 Task: Create new Company, with domain: 'kia.com' and type: 'Prospect'. Add new contact for this company, with mail Id: 'Bhavna18Joshi@kia.com', First Name: Bhavna, Last name:  Joshi, Job Title: 'Digital Marketing Manager', Phone Number: '(916) 555-4568'. Change life cycle stage to  Lead and lead status to  In Progress. Logged in from softage.6@softage.net
Action: Mouse moved to (99, 71)
Screenshot: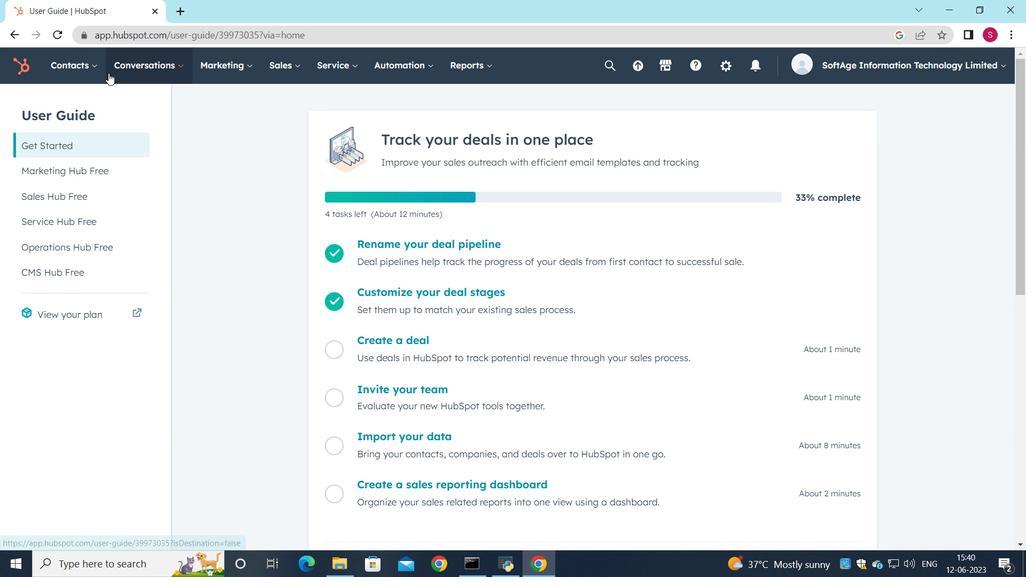 
Action: Mouse pressed left at (99, 71)
Screenshot: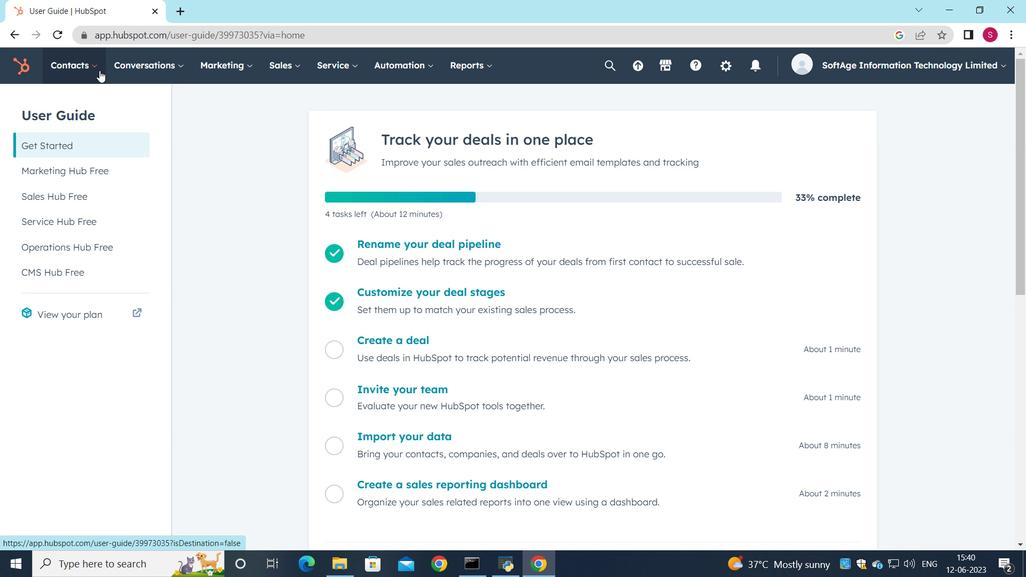 
Action: Mouse moved to (101, 121)
Screenshot: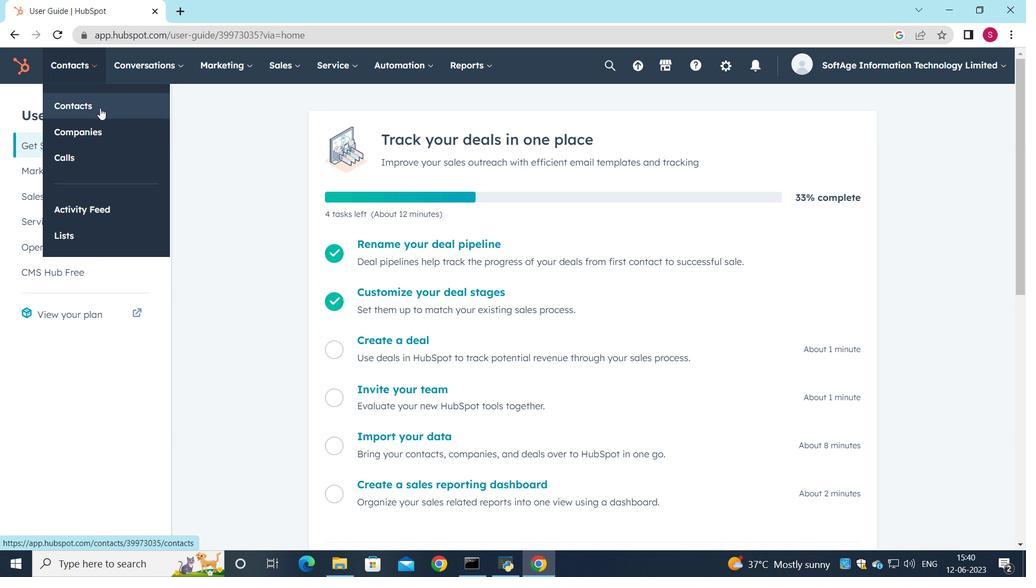 
Action: Mouse pressed left at (101, 121)
Screenshot: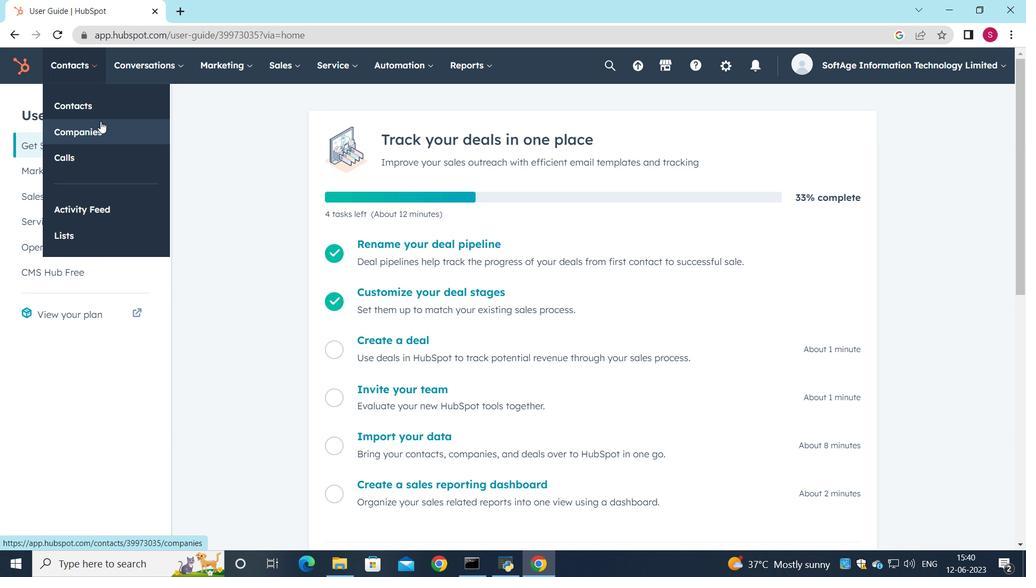 
Action: Mouse moved to (929, 105)
Screenshot: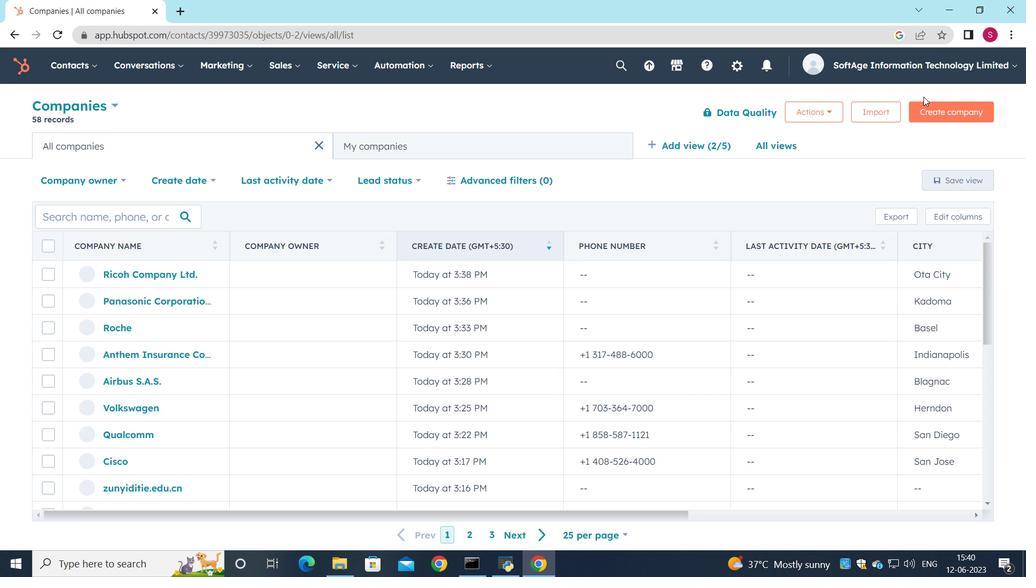 
Action: Mouse pressed left at (929, 105)
Screenshot: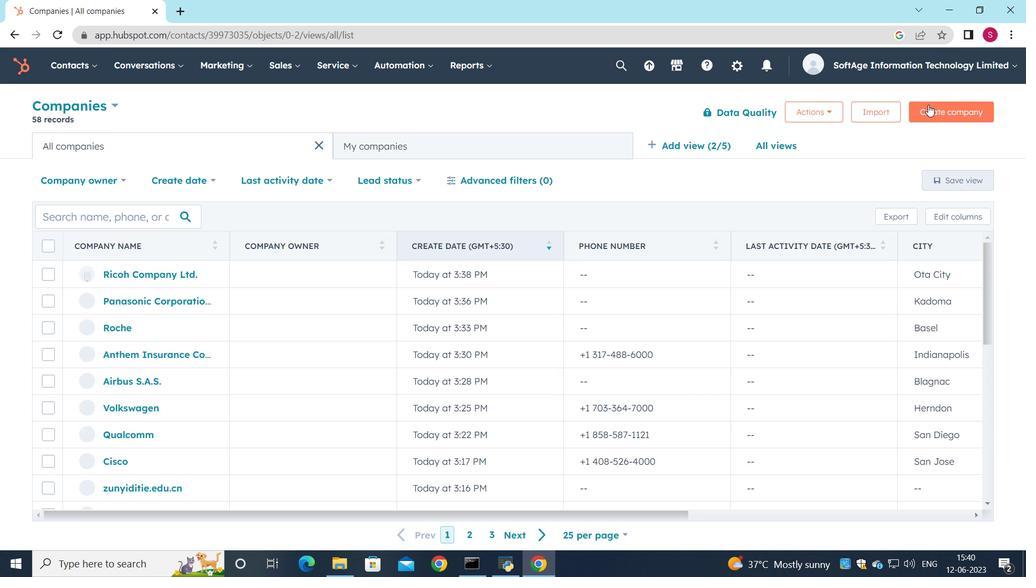 
Action: Mouse moved to (835, 174)
Screenshot: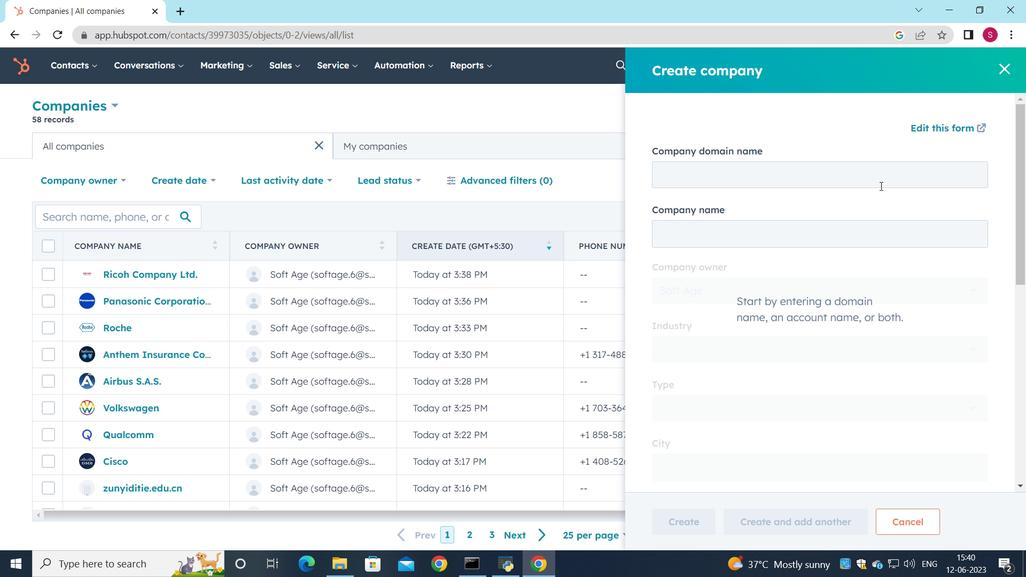 
Action: Mouse pressed left at (835, 174)
Screenshot: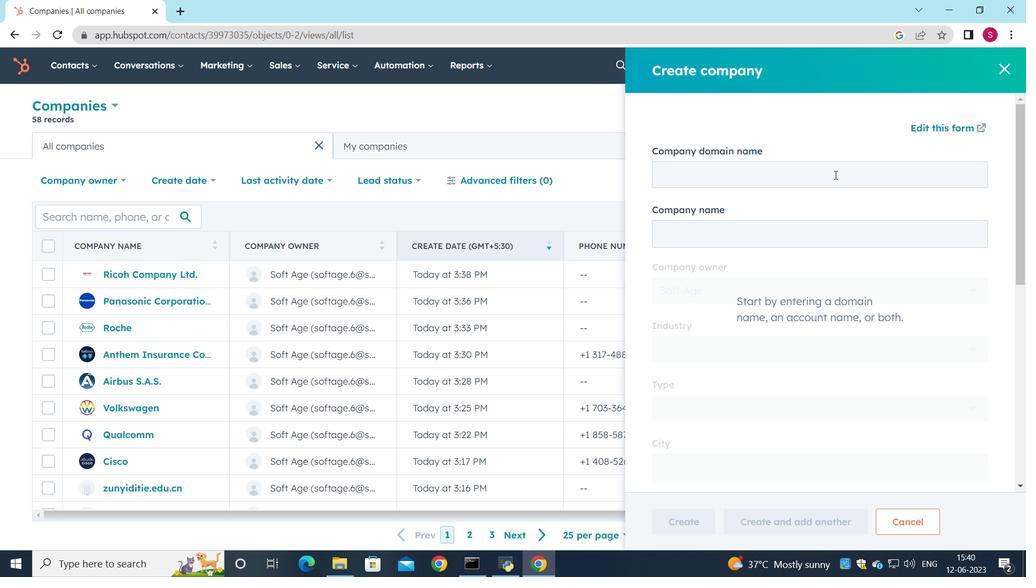 
Action: Key pressed kia.com
Screenshot: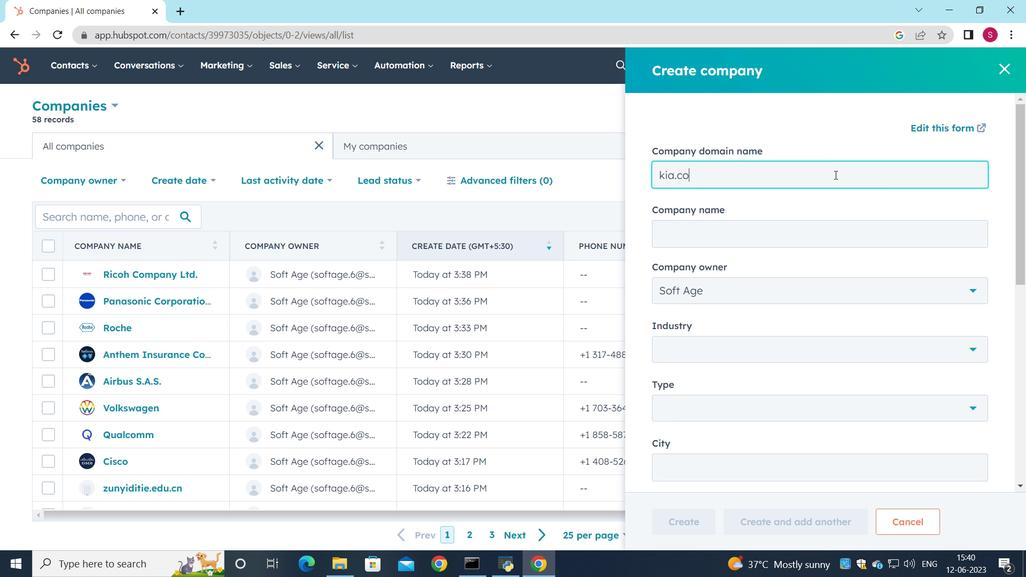 
Action: Mouse moved to (818, 271)
Screenshot: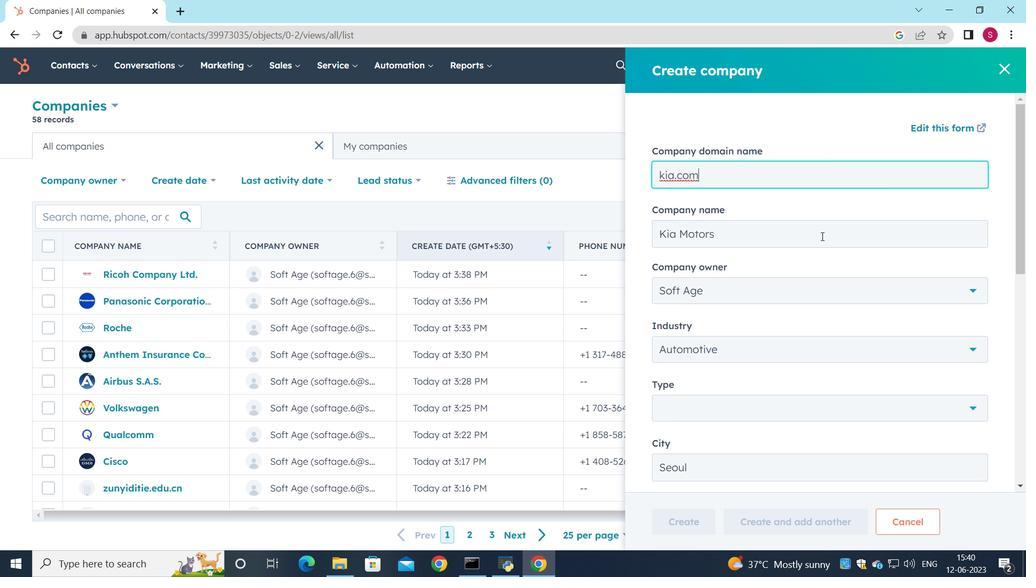 
Action: Mouse scrolled (818, 271) with delta (0, 0)
Screenshot: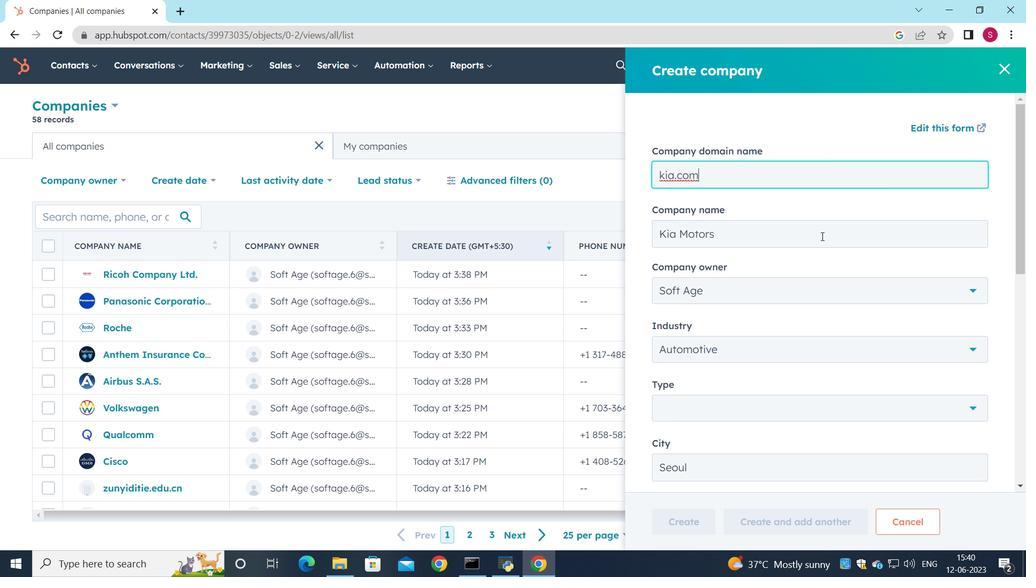 
Action: Mouse moved to (817, 272)
Screenshot: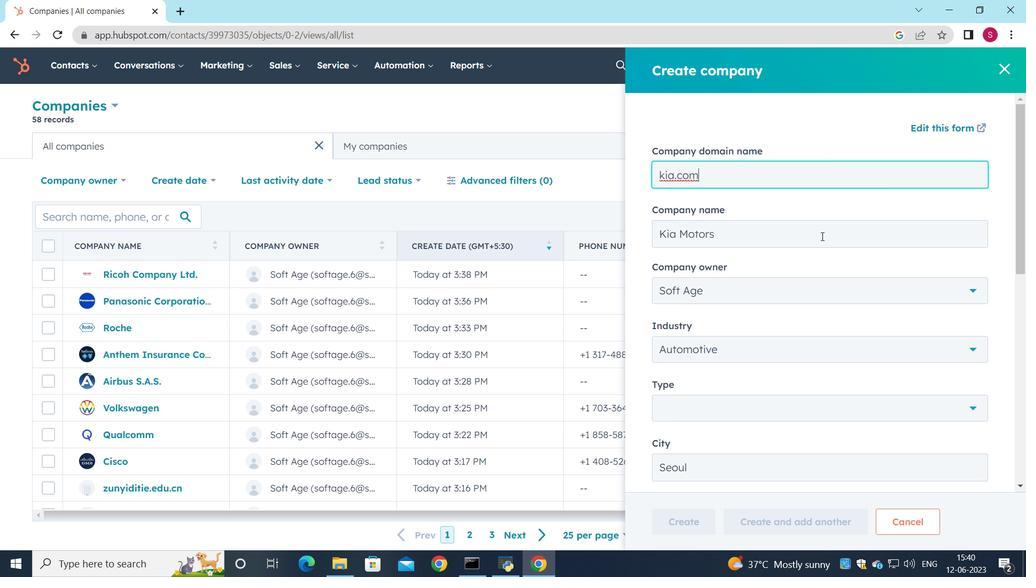 
Action: Mouse scrolled (817, 271) with delta (0, 0)
Screenshot: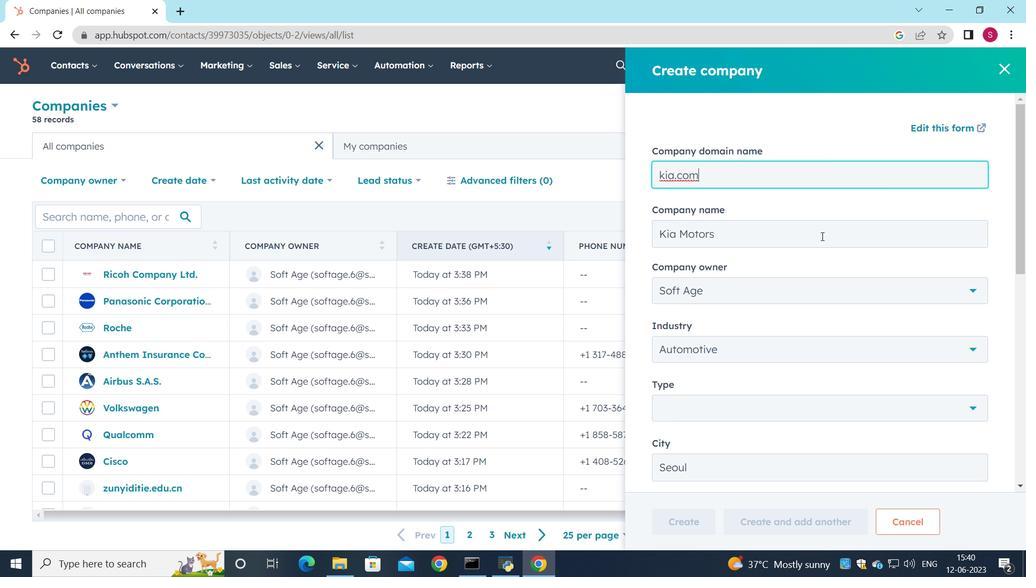 
Action: Mouse scrolled (817, 271) with delta (0, 0)
Screenshot: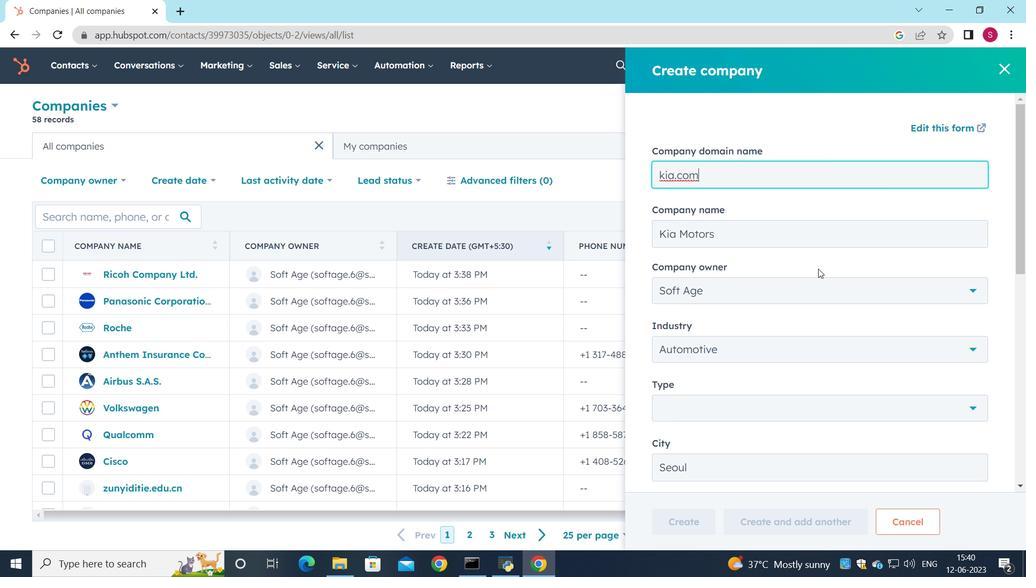 
Action: Mouse moved to (783, 219)
Screenshot: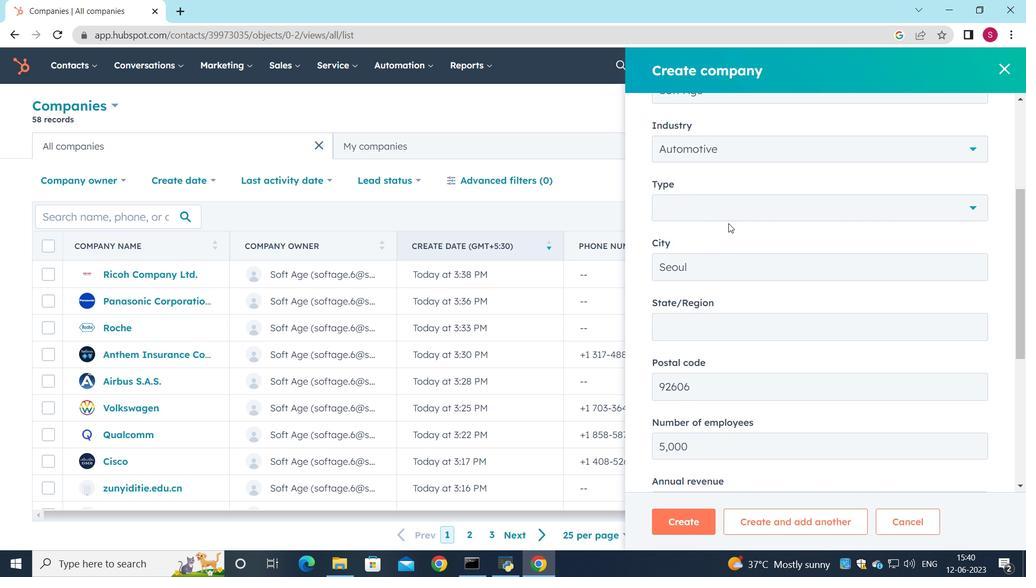 
Action: Mouse pressed left at (783, 219)
Screenshot: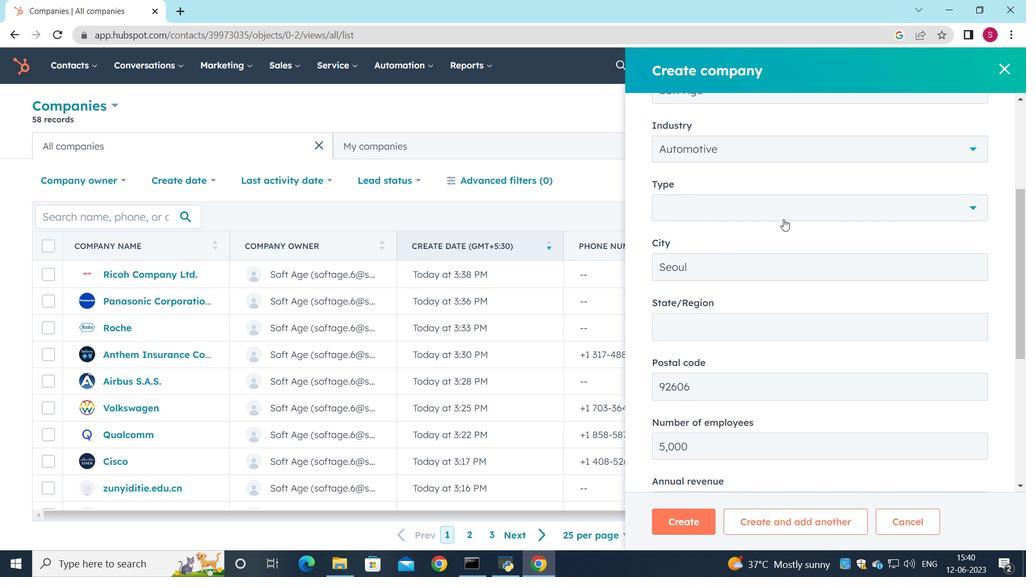 
Action: Mouse moved to (757, 276)
Screenshot: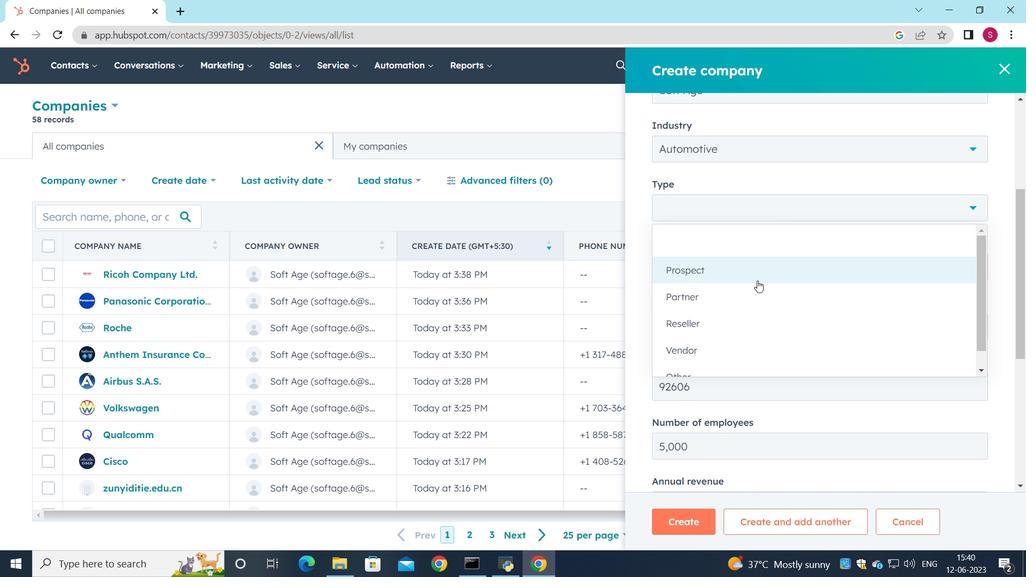 
Action: Mouse pressed left at (757, 276)
Screenshot: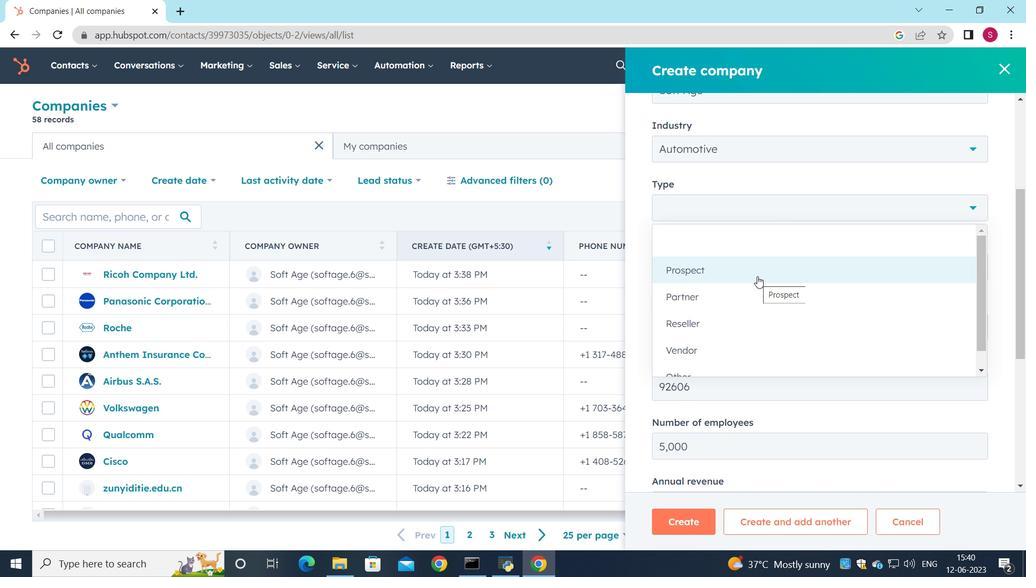 
Action: Mouse moved to (754, 313)
Screenshot: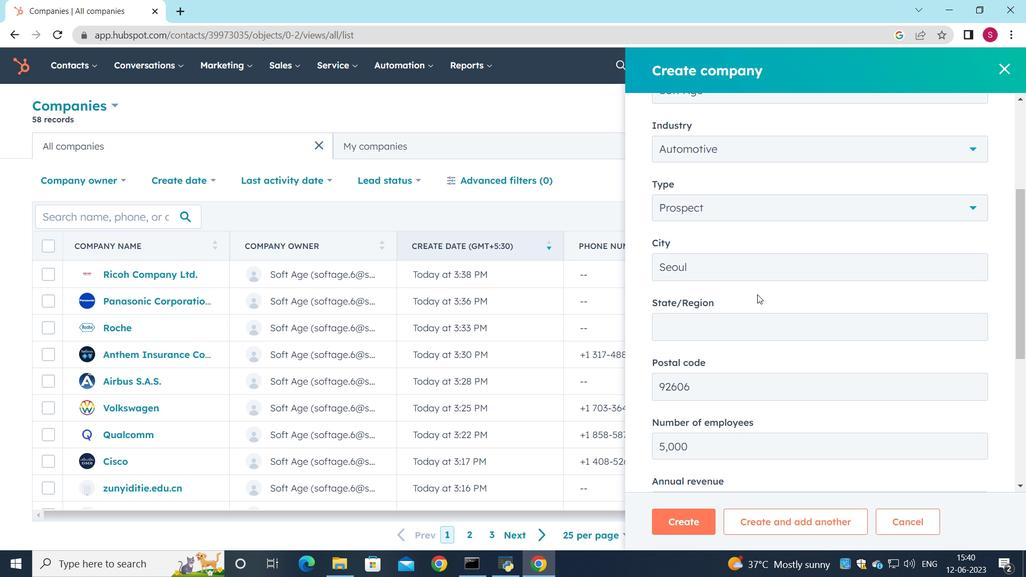 
Action: Mouse scrolled (754, 313) with delta (0, 0)
Screenshot: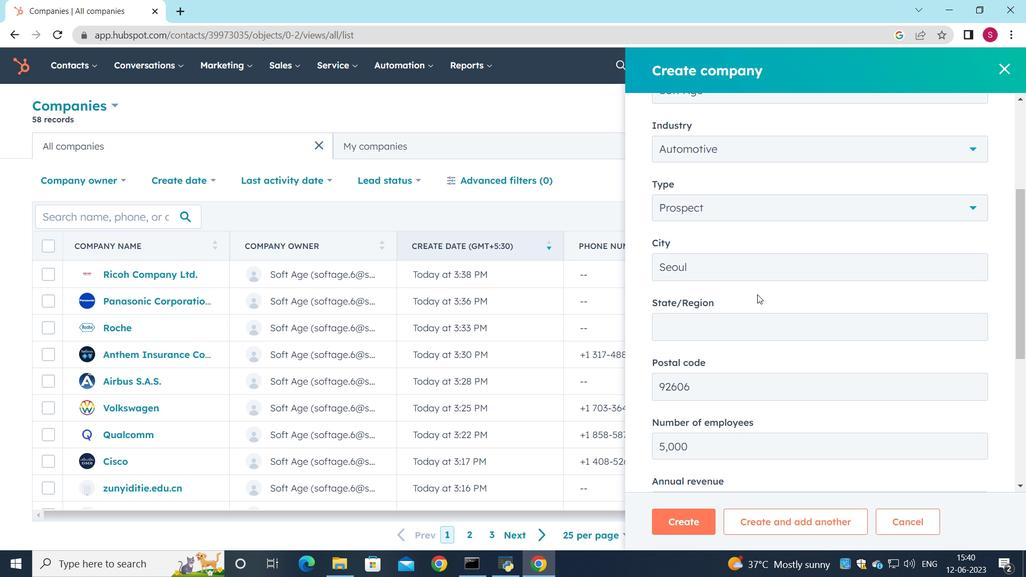 
Action: Mouse moved to (681, 530)
Screenshot: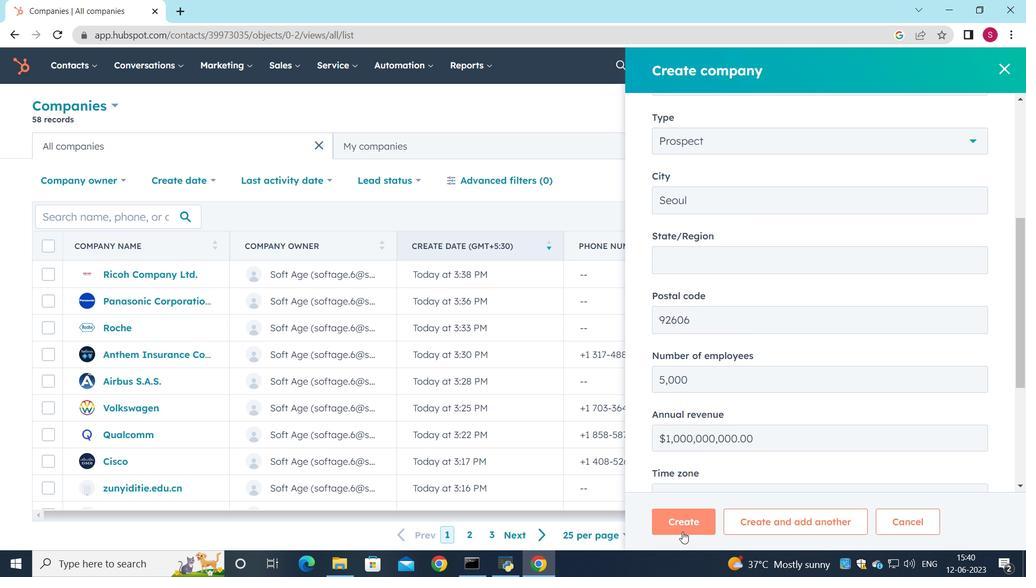 
Action: Mouse pressed left at (681, 530)
Screenshot: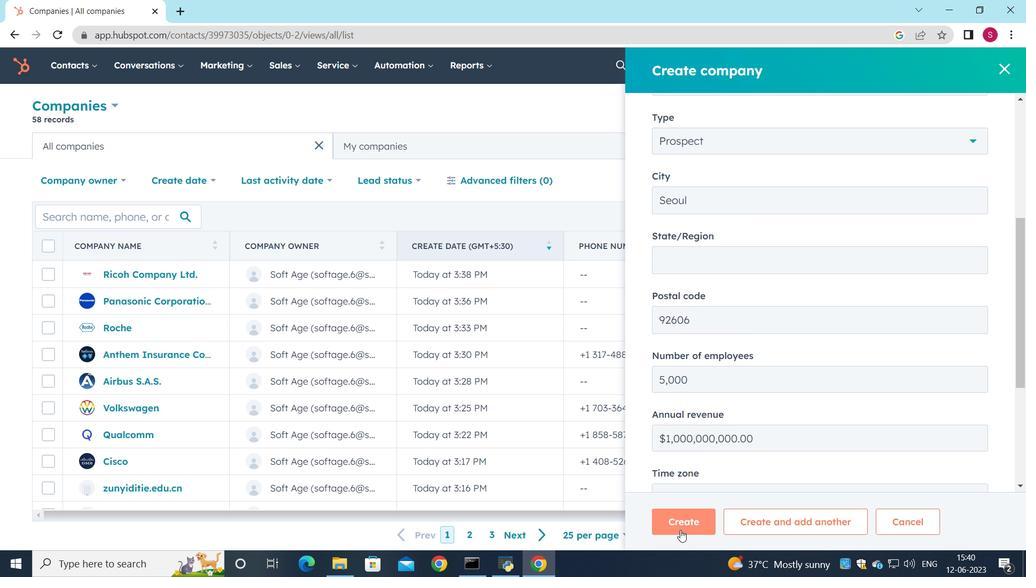
Action: Mouse moved to (686, 545)
Screenshot: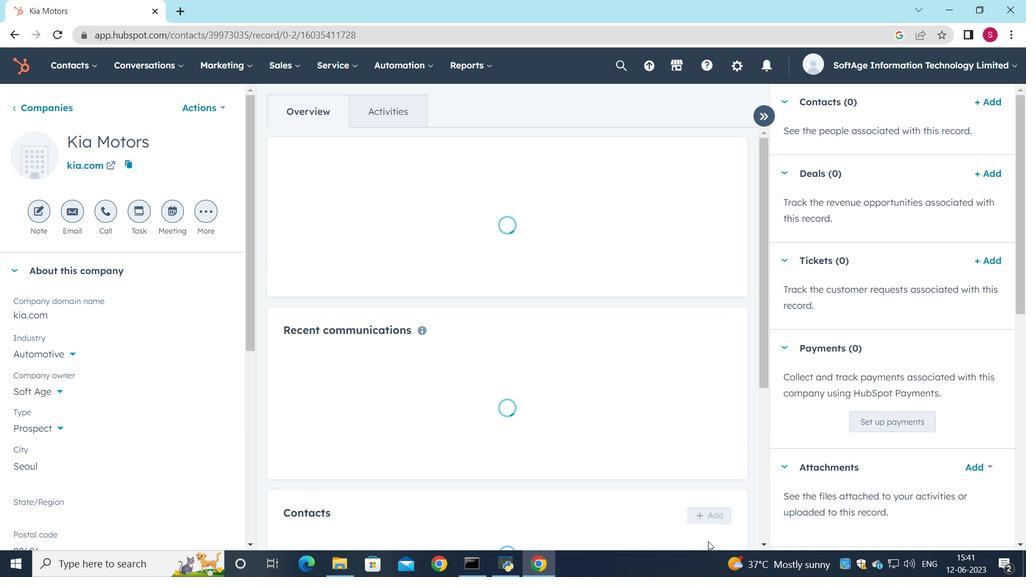 
Action: Mouse scrolled (686, 544) with delta (0, 0)
Screenshot: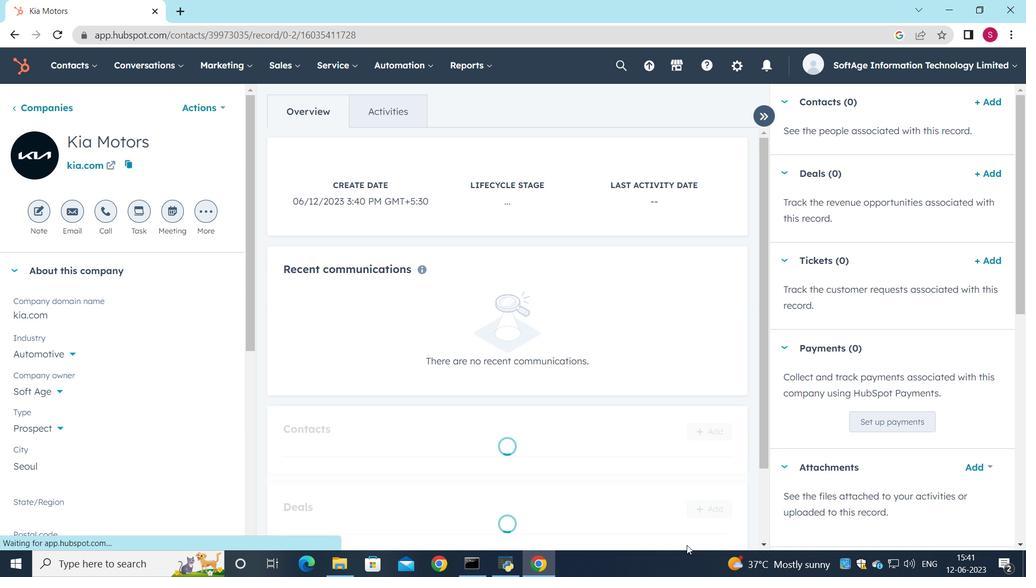
Action: Mouse scrolled (686, 544) with delta (0, 0)
Screenshot: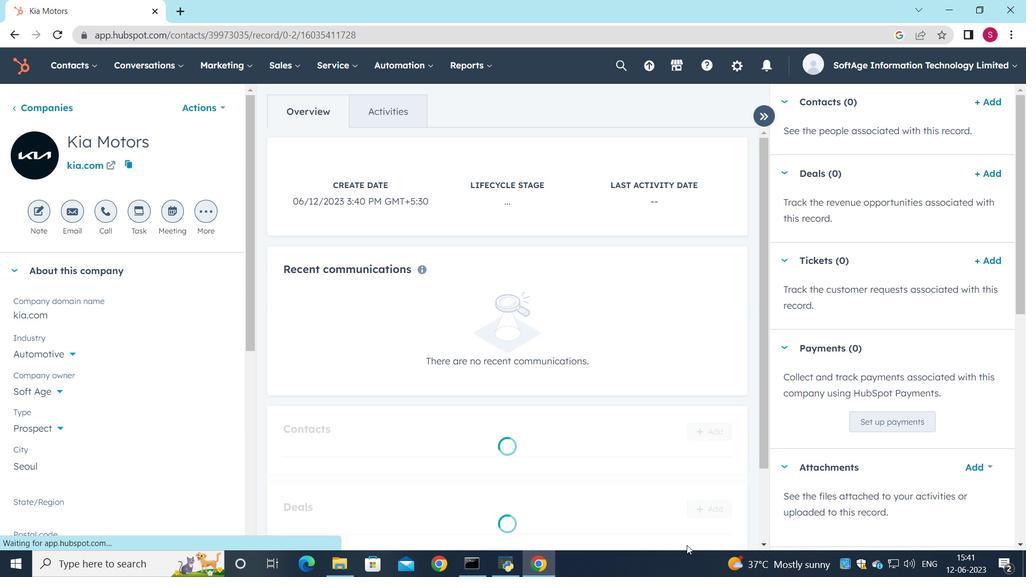 
Action: Mouse moved to (704, 295)
Screenshot: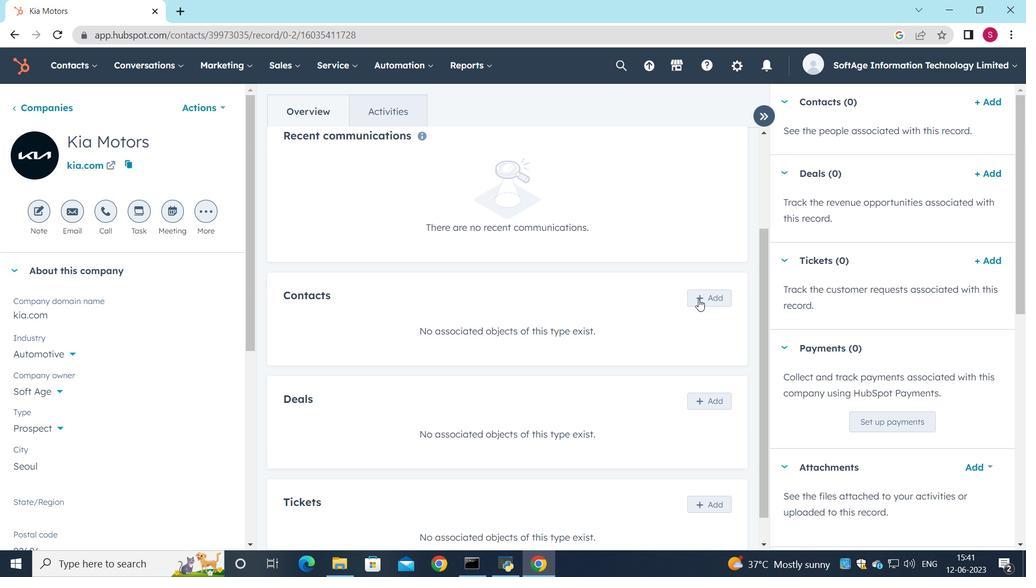 
Action: Mouse pressed left at (704, 295)
Screenshot: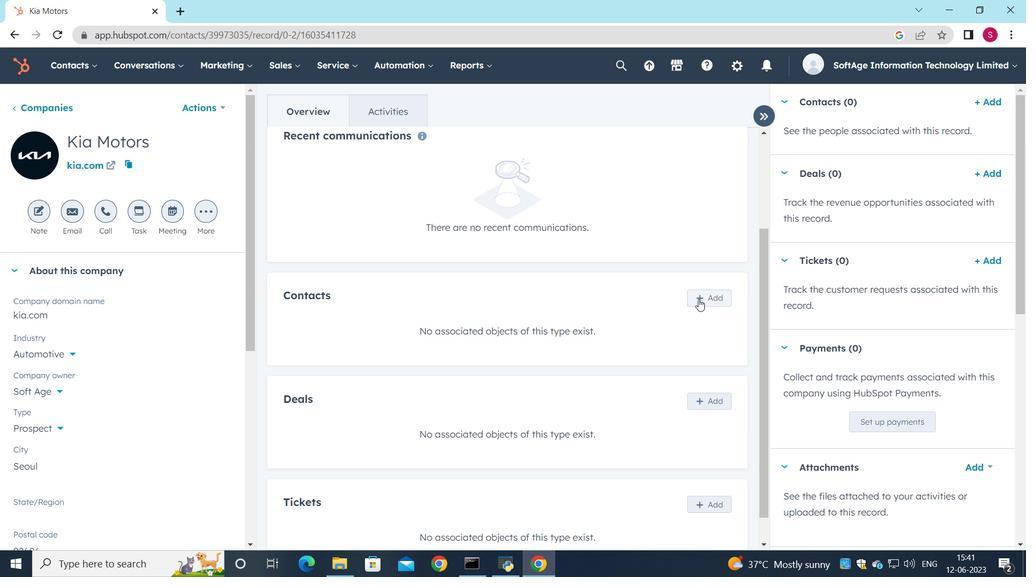 
Action: Mouse moved to (756, 136)
Screenshot: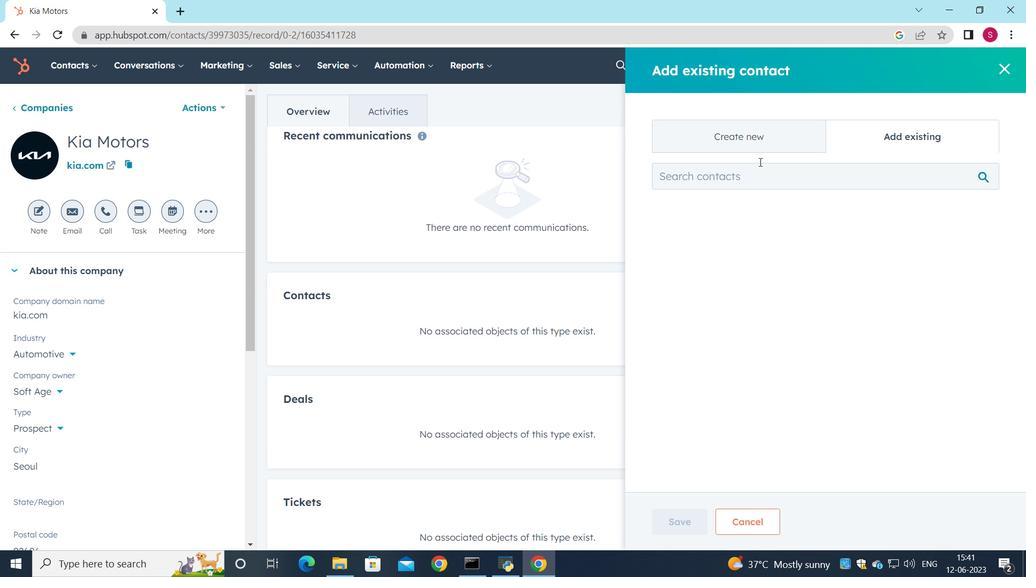 
Action: Mouse pressed left at (756, 136)
Screenshot: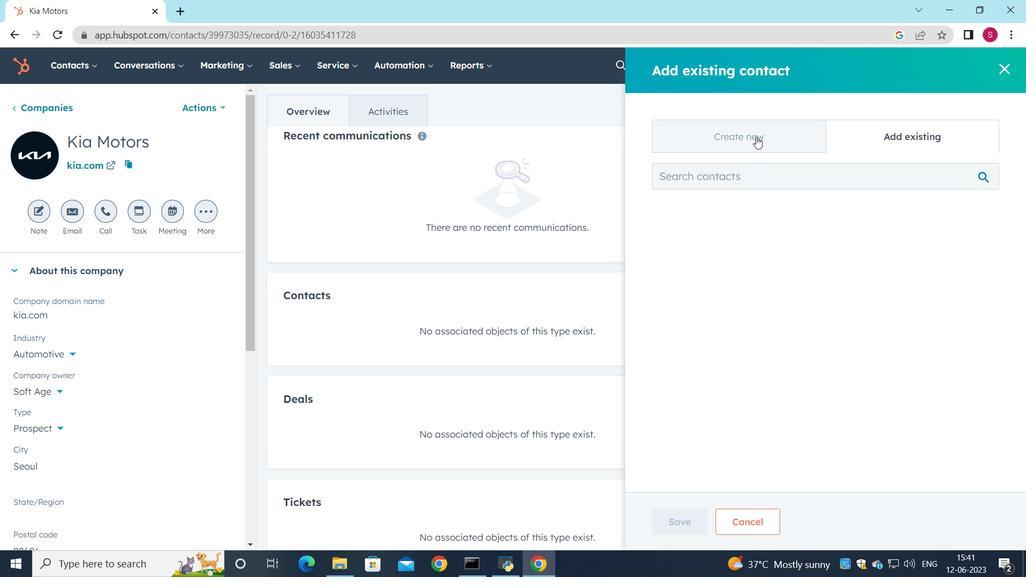 
Action: Mouse moved to (734, 218)
Screenshot: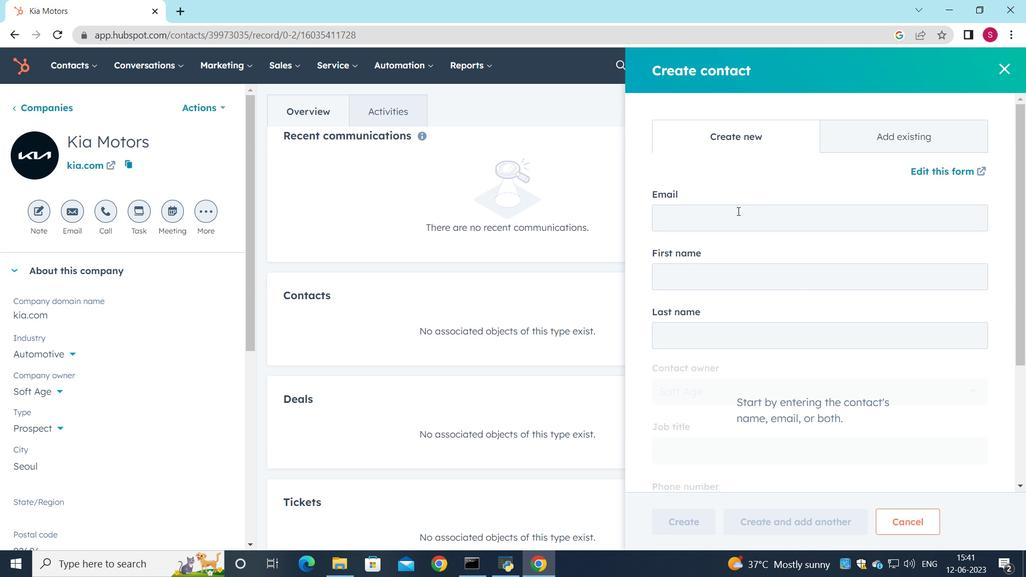 
Action: Mouse pressed left at (734, 218)
Screenshot: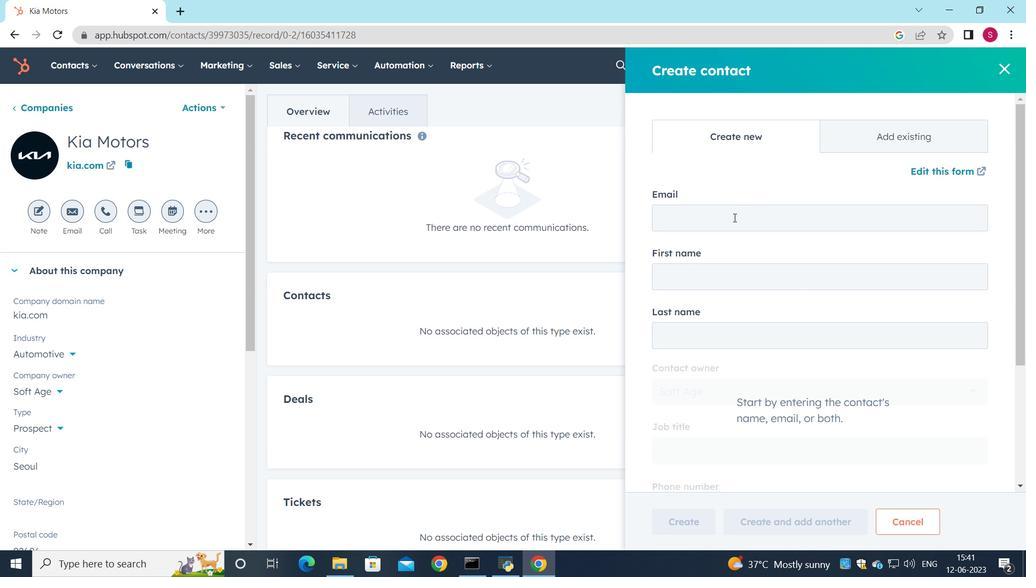 
Action: Key pressed <Key.shift>Bhavna18<Key.shift><Key.shift>Joshi<Key.shift><Key.shift><Key.shift>@kia.com
Screenshot: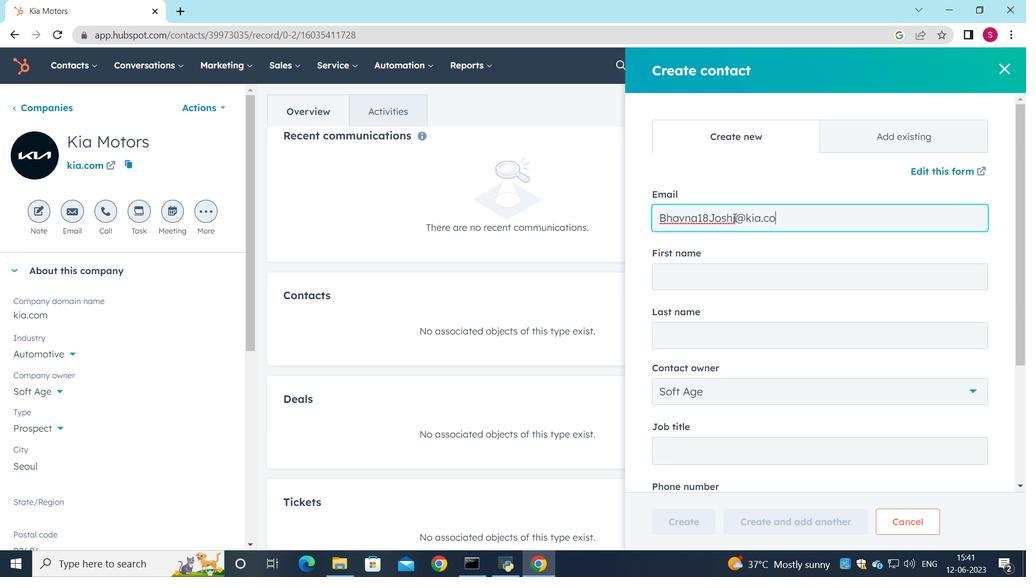 
Action: Mouse moved to (693, 280)
Screenshot: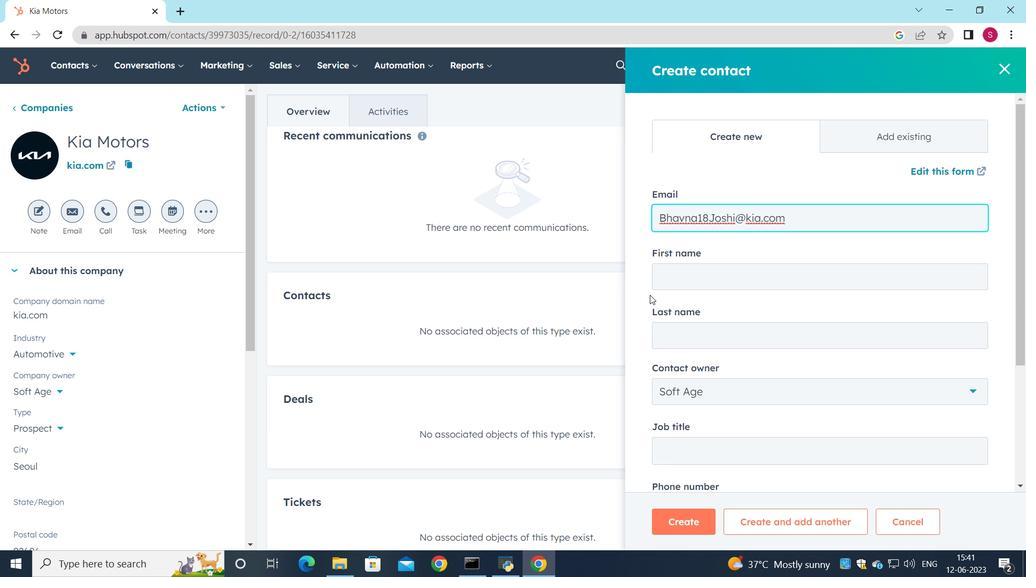 
Action: Mouse pressed left at (693, 280)
Screenshot: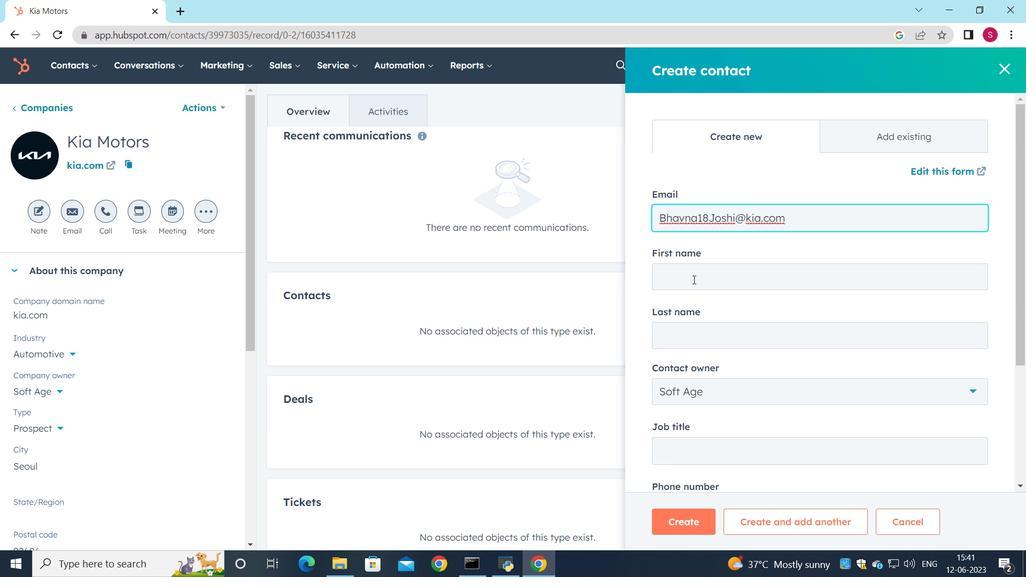 
Action: Key pressed <Key.shift>Bhavna
Screenshot: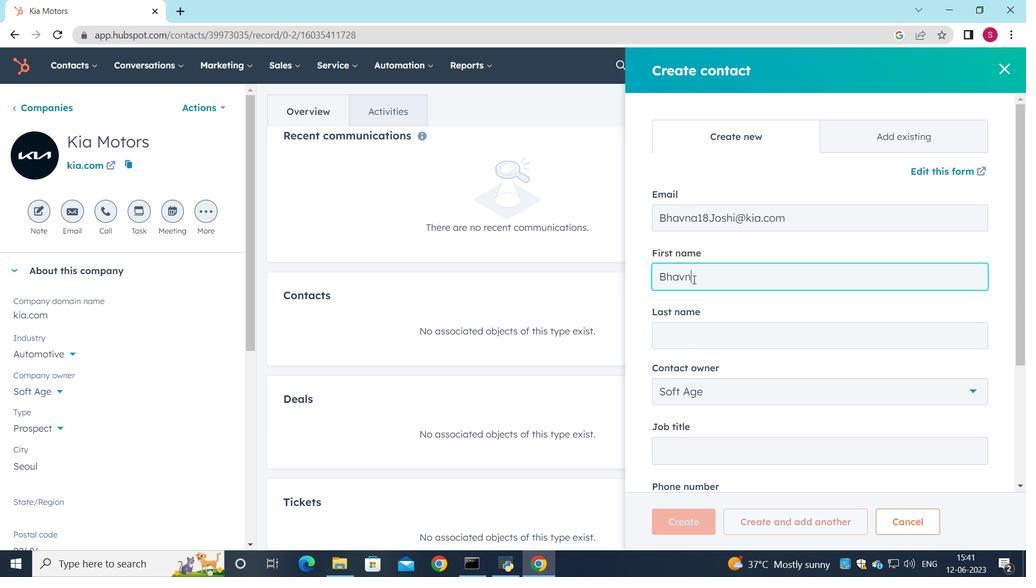 
Action: Mouse moved to (733, 332)
Screenshot: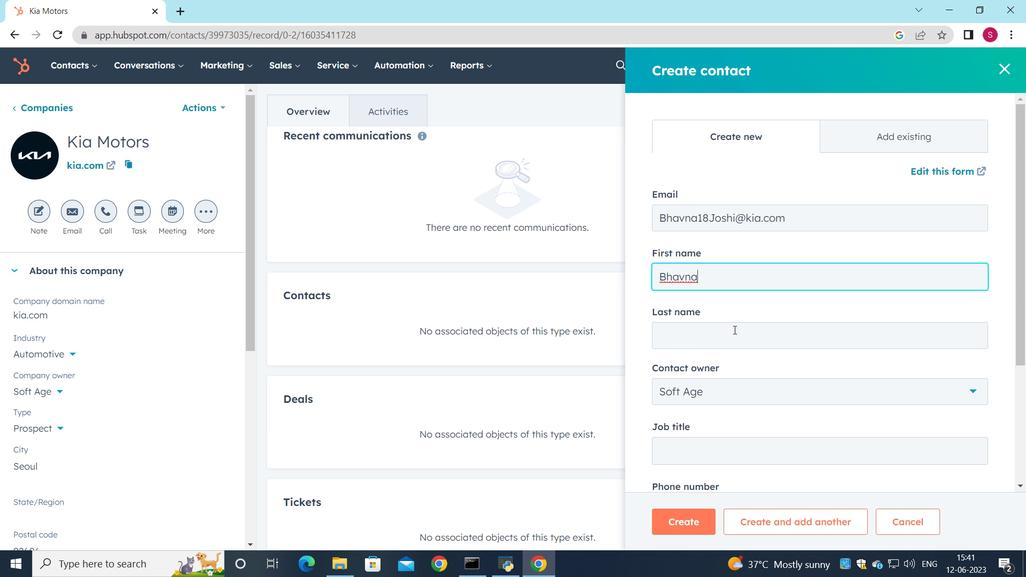 
Action: Mouse pressed left at (733, 332)
Screenshot: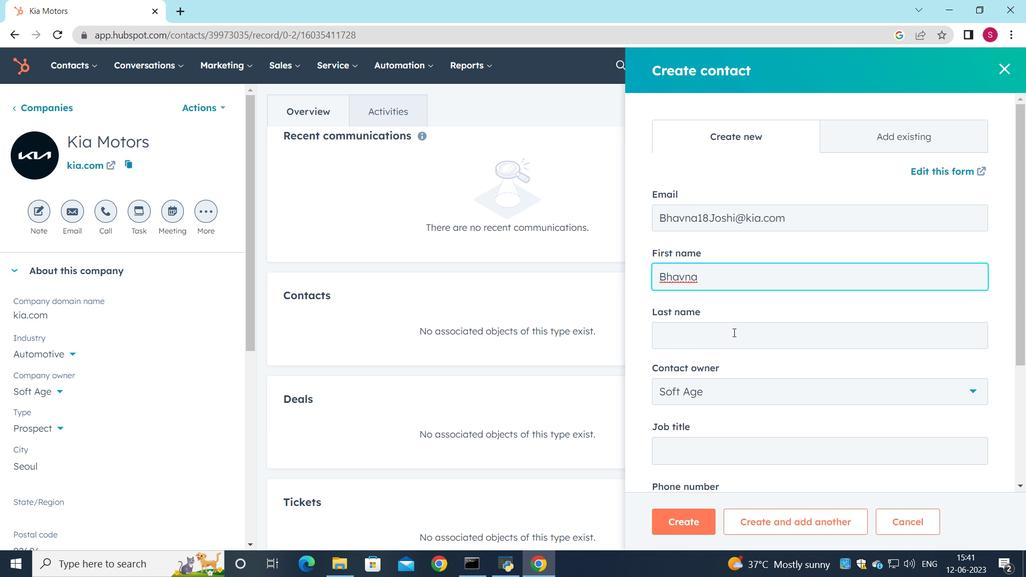 
Action: Key pressed <Key.shift>Jpshi
Screenshot: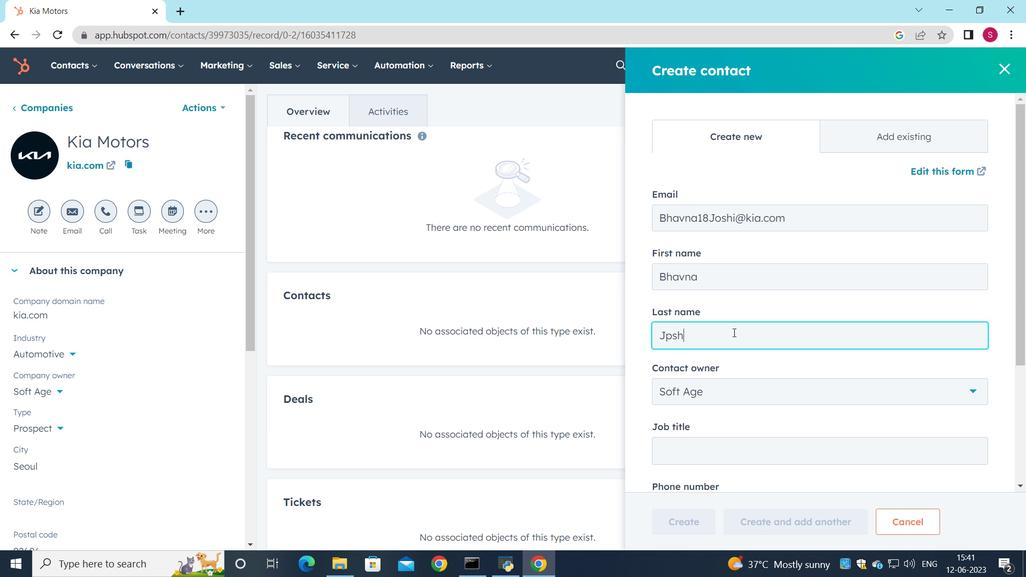 
Action: Mouse moved to (746, 434)
Screenshot: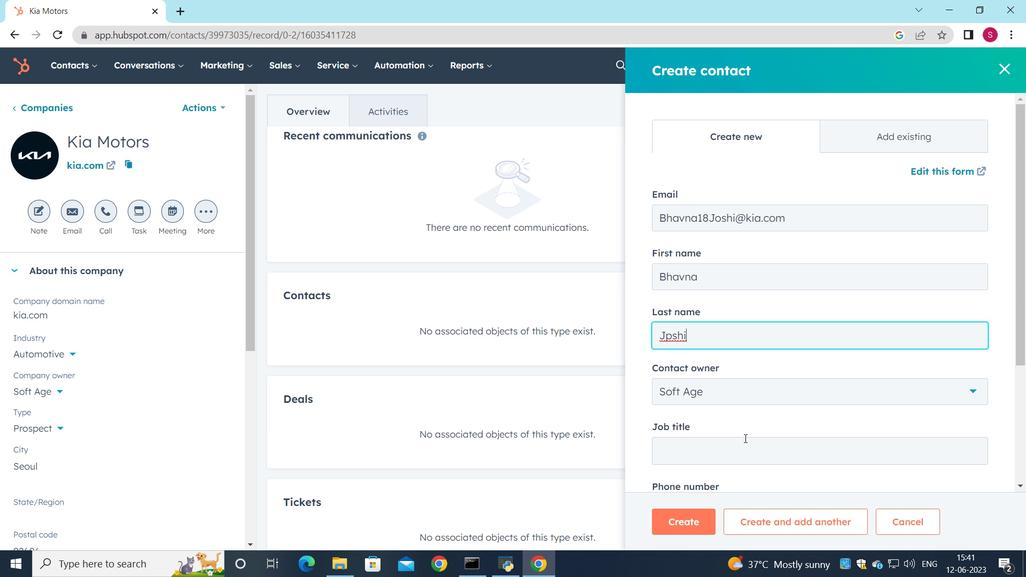 
Action: Mouse scrolled (746, 434) with delta (0, 0)
Screenshot: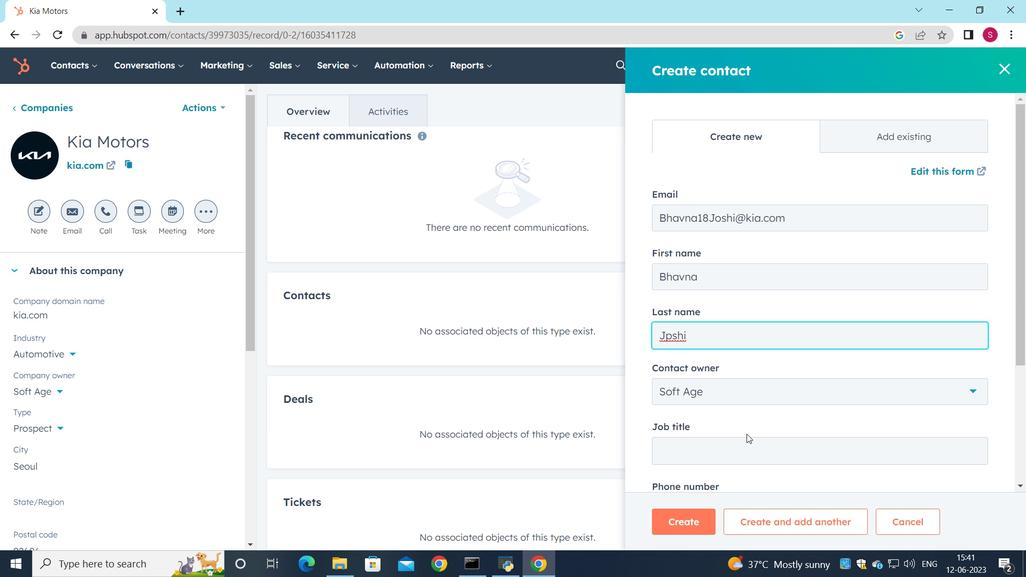 
Action: Mouse moved to (733, 396)
Screenshot: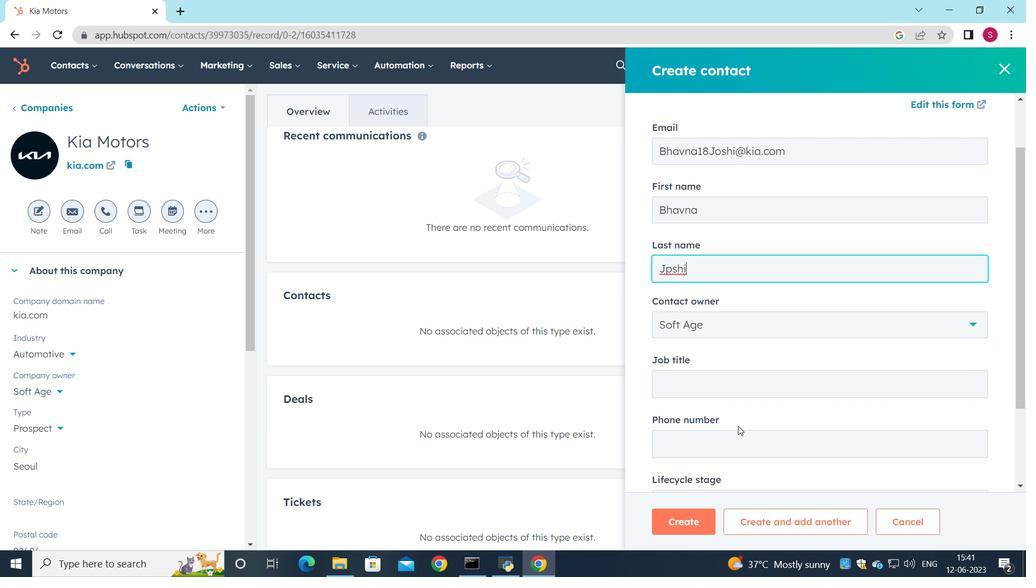 
Action: Mouse pressed left at (733, 396)
Screenshot: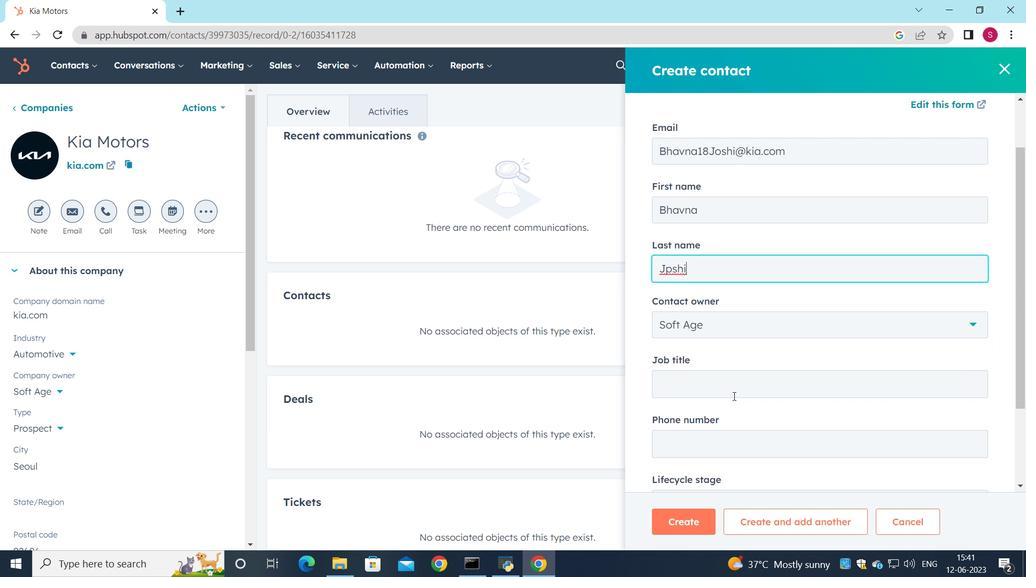 
Action: Key pressed <Key.shift>Digital<Key.space><Key.shift>Marketing<Key.space><Key.shift>Manager
Screenshot: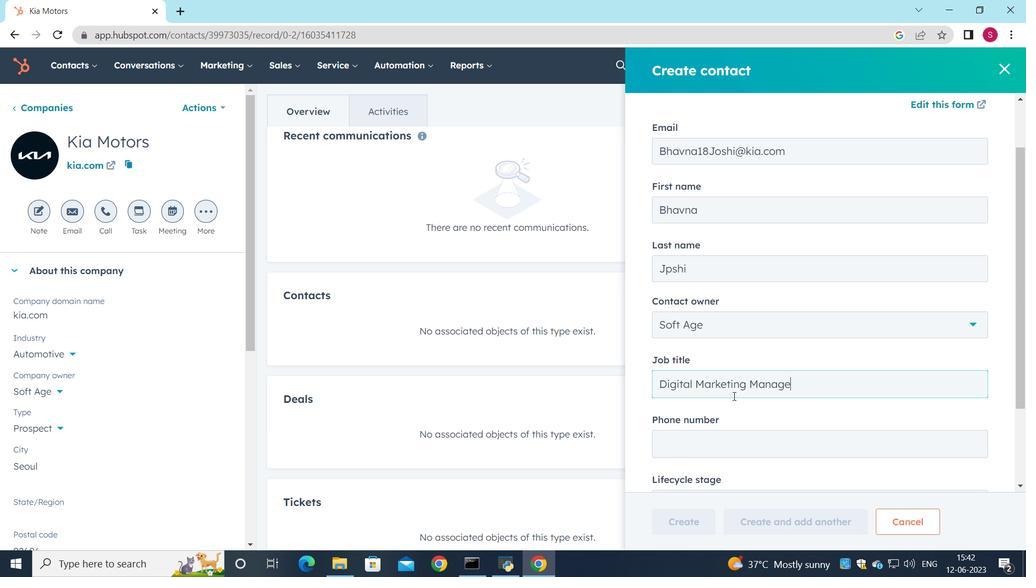 
Action: Mouse scrolled (733, 395) with delta (0, 0)
Screenshot: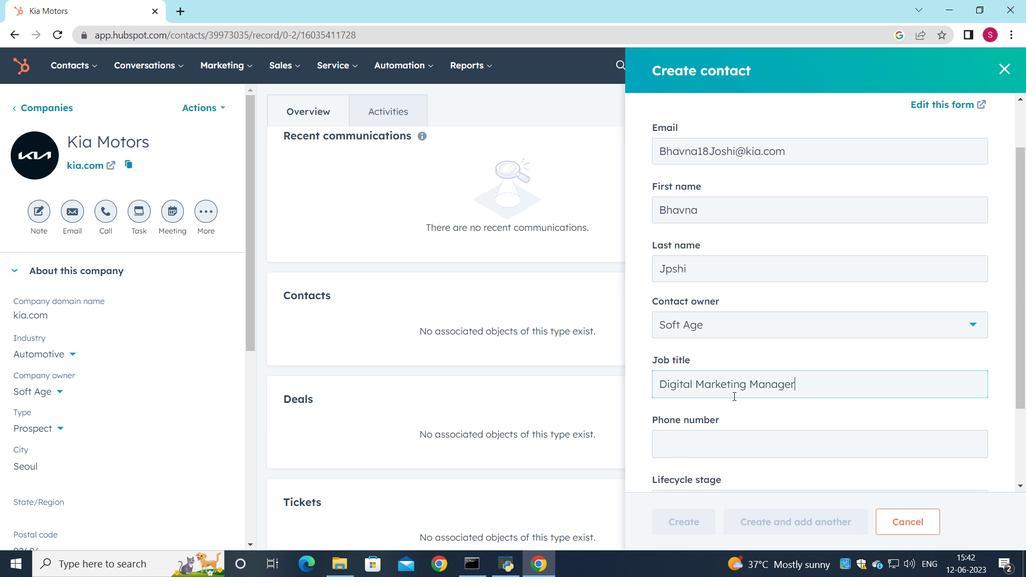 
Action: Mouse moved to (716, 377)
Screenshot: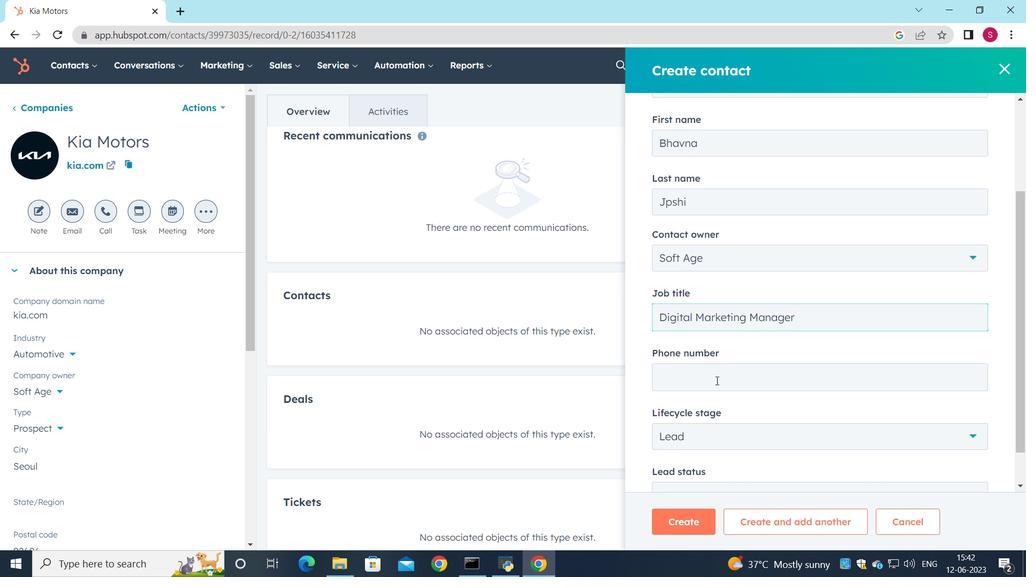 
Action: Mouse pressed left at (716, 377)
Screenshot: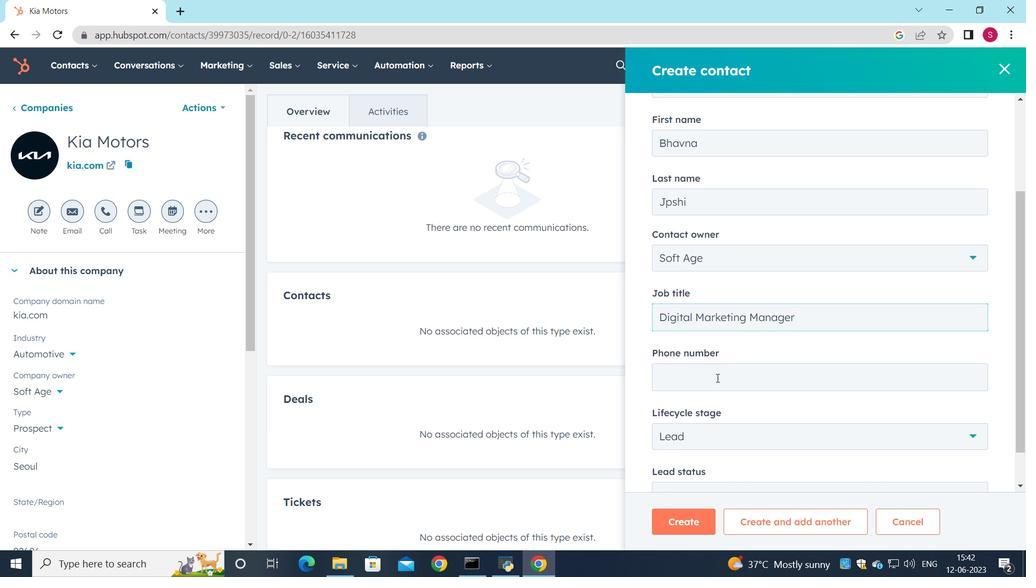 
Action: Key pressed 9165554568
Screenshot: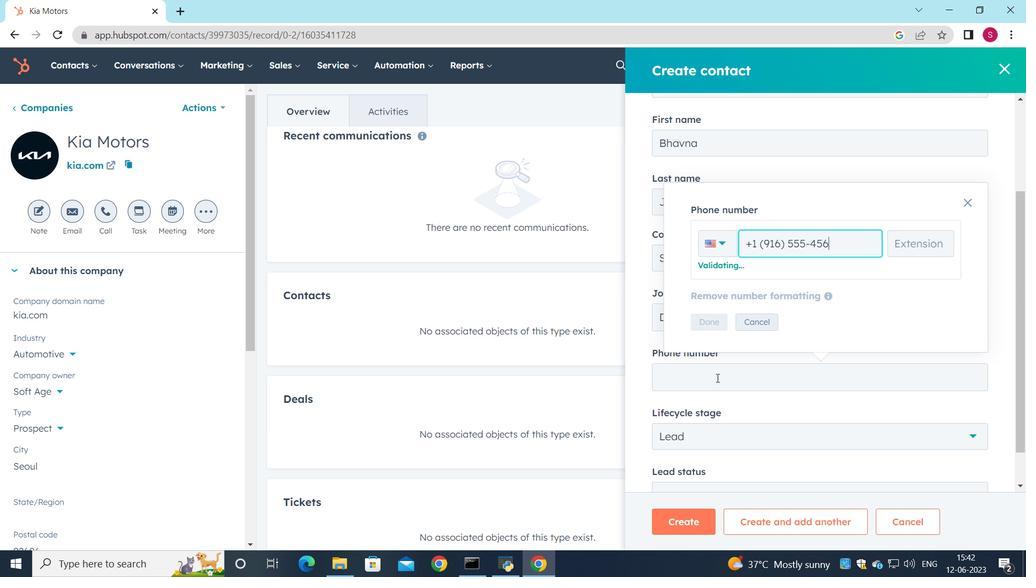 
Action: Mouse moved to (709, 326)
Screenshot: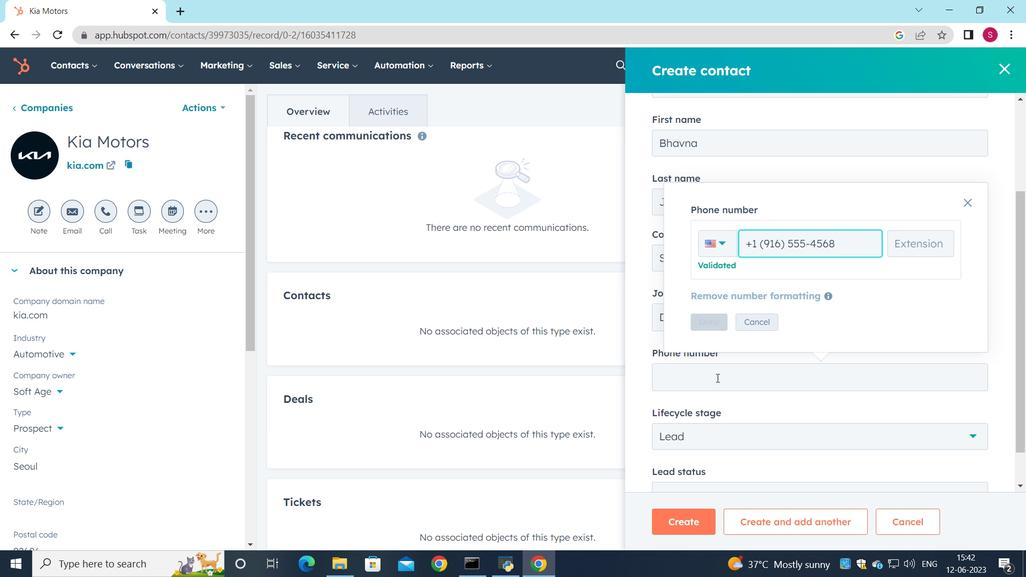 
Action: Mouse pressed left at (709, 326)
Screenshot: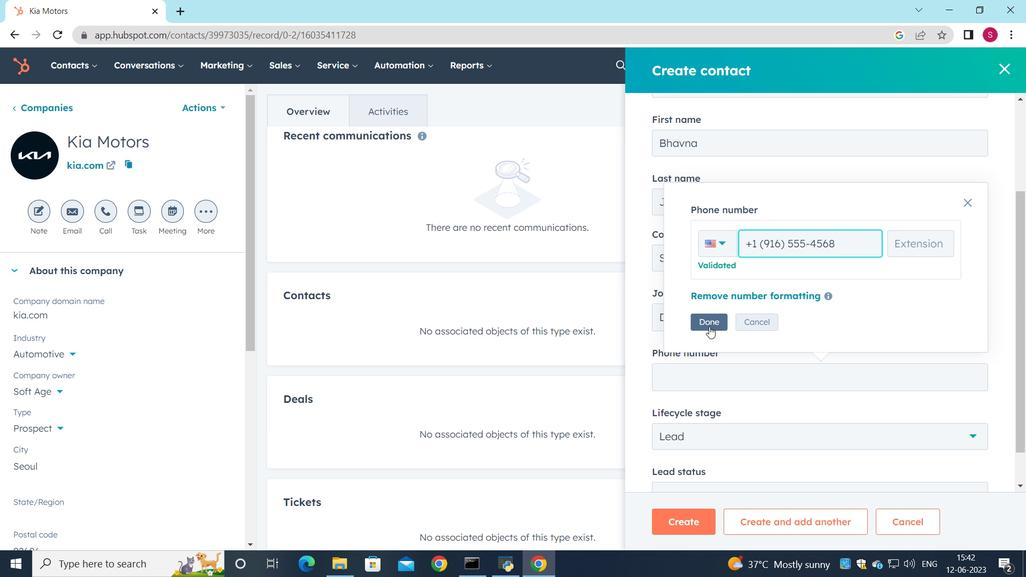 
Action: Mouse moved to (708, 370)
Screenshot: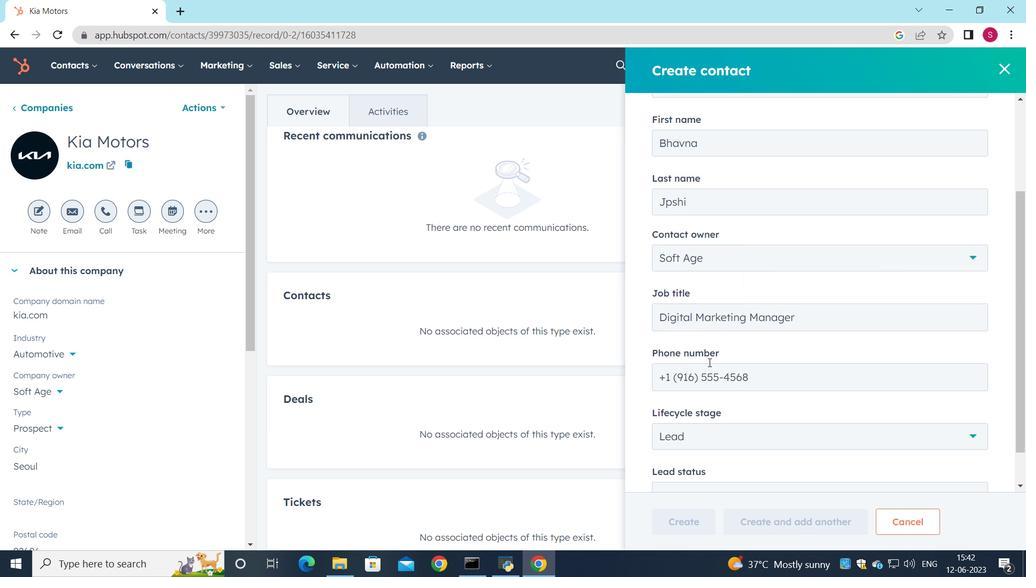 
Action: Mouse scrolled (708, 369) with delta (0, 0)
Screenshot: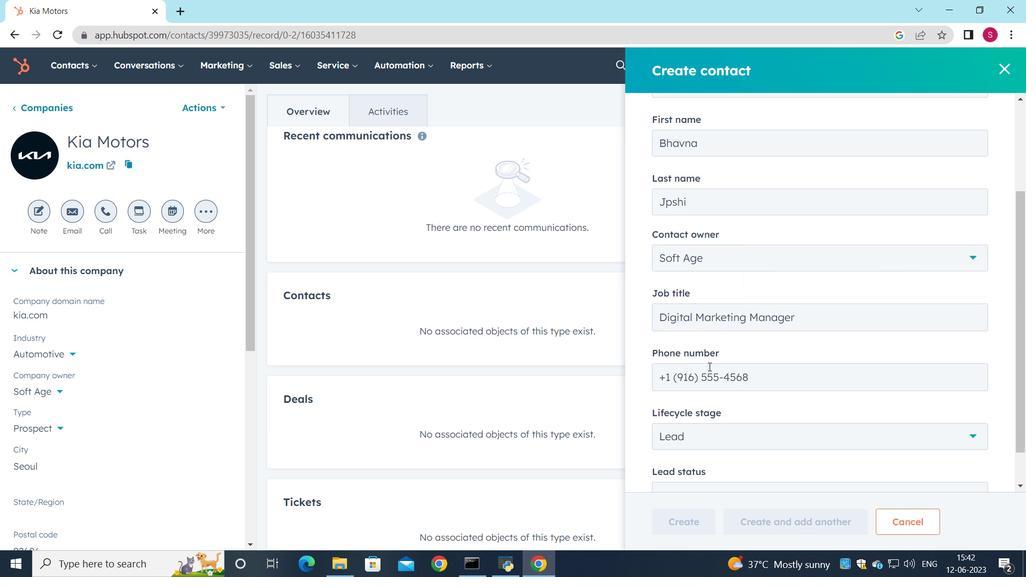 
Action: Mouse scrolled (708, 369) with delta (0, 0)
Screenshot: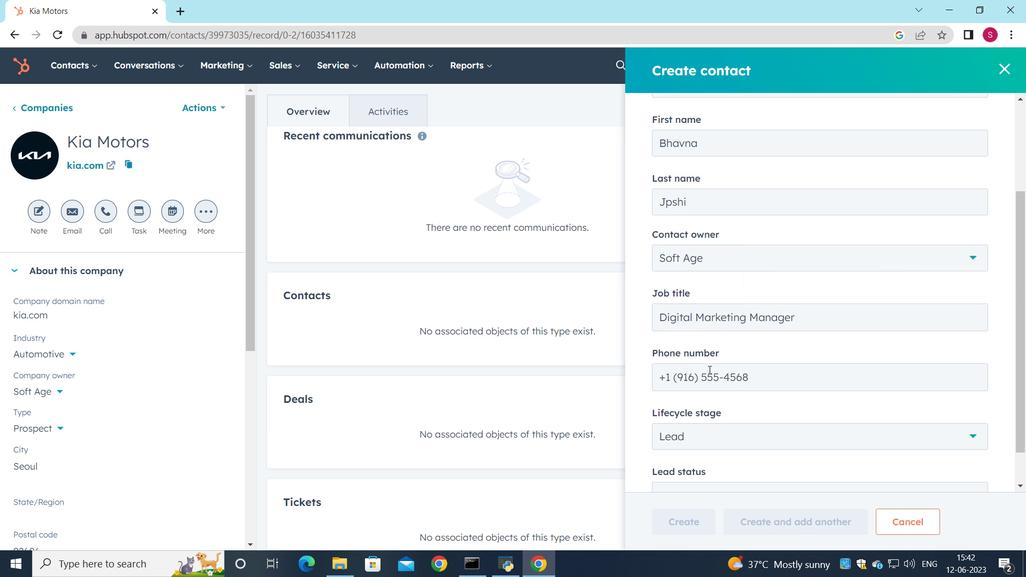 
Action: Mouse moved to (708, 383)
Screenshot: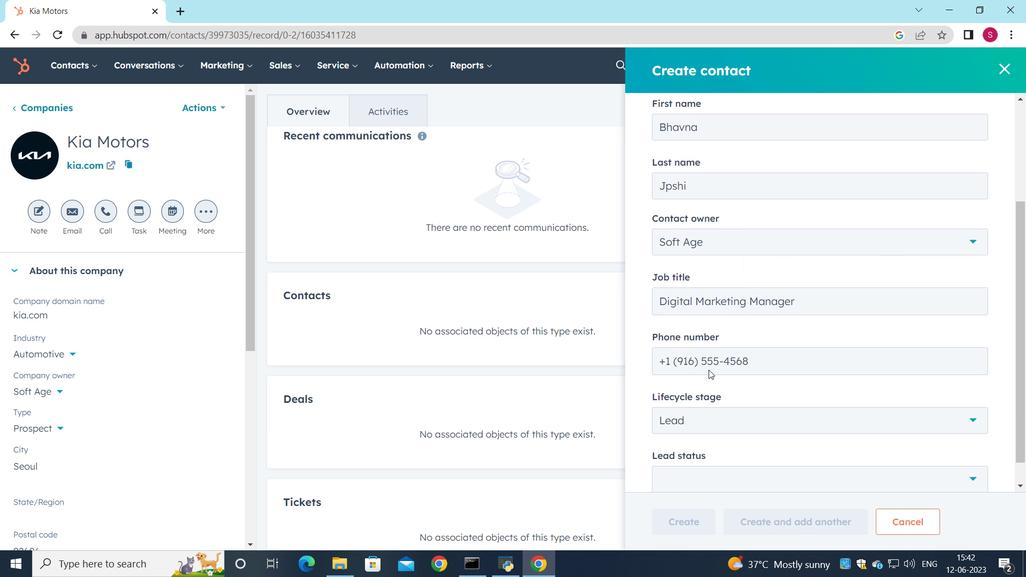 
Action: Mouse scrolled (708, 383) with delta (0, 0)
Screenshot: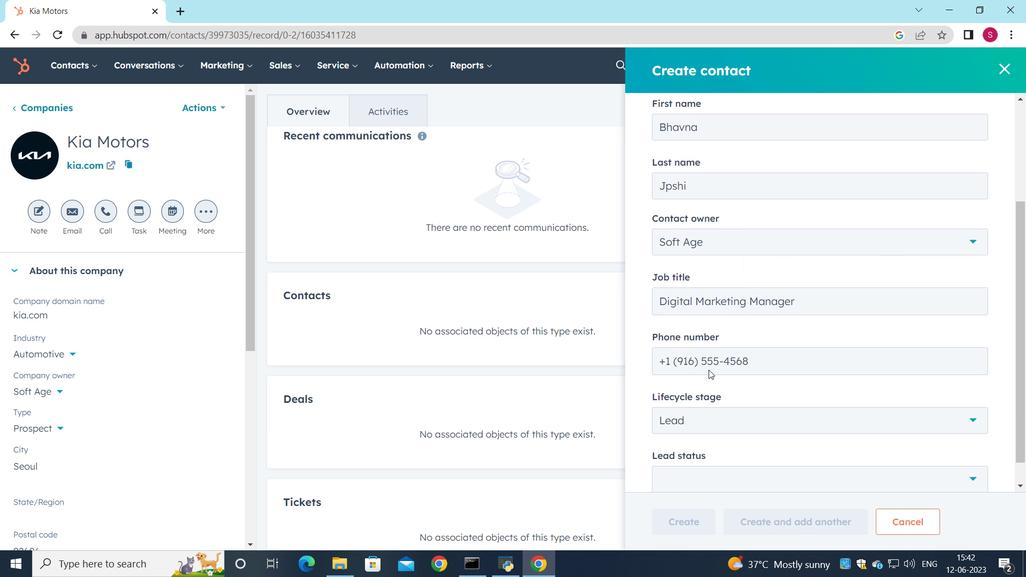 
Action: Mouse moved to (709, 442)
Screenshot: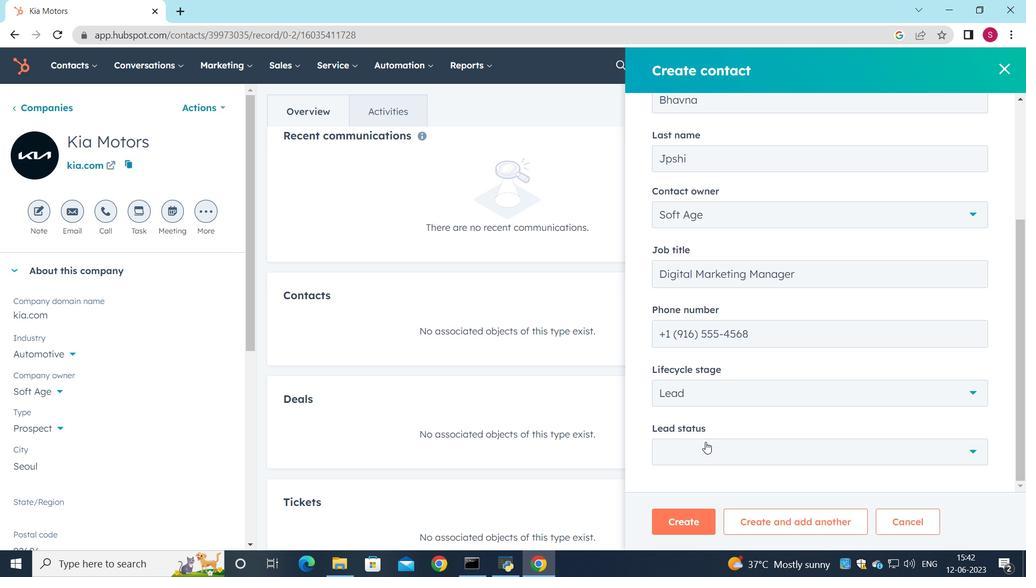 
Action: Mouse pressed left at (709, 442)
Screenshot: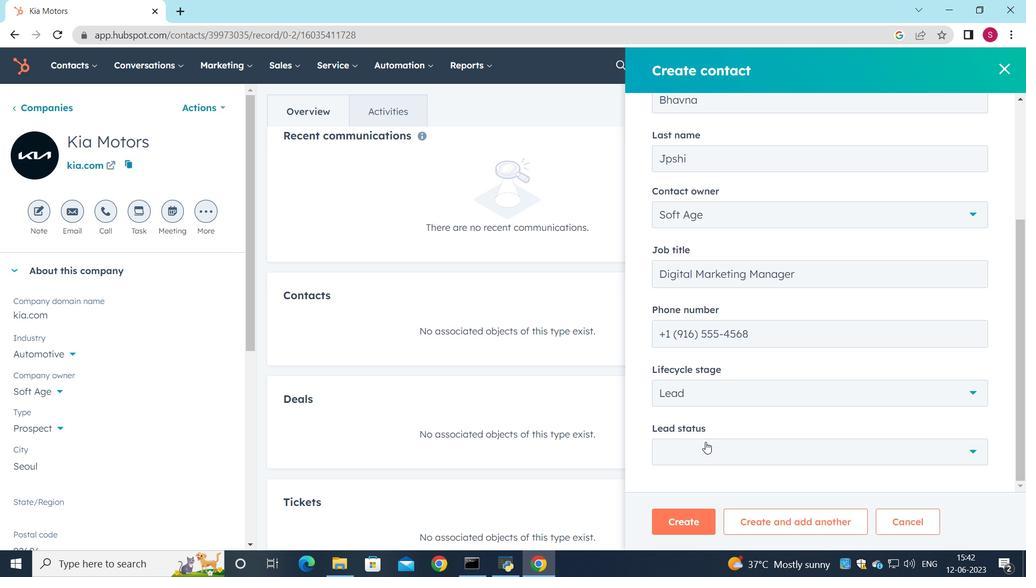 
Action: Mouse moved to (690, 330)
Screenshot: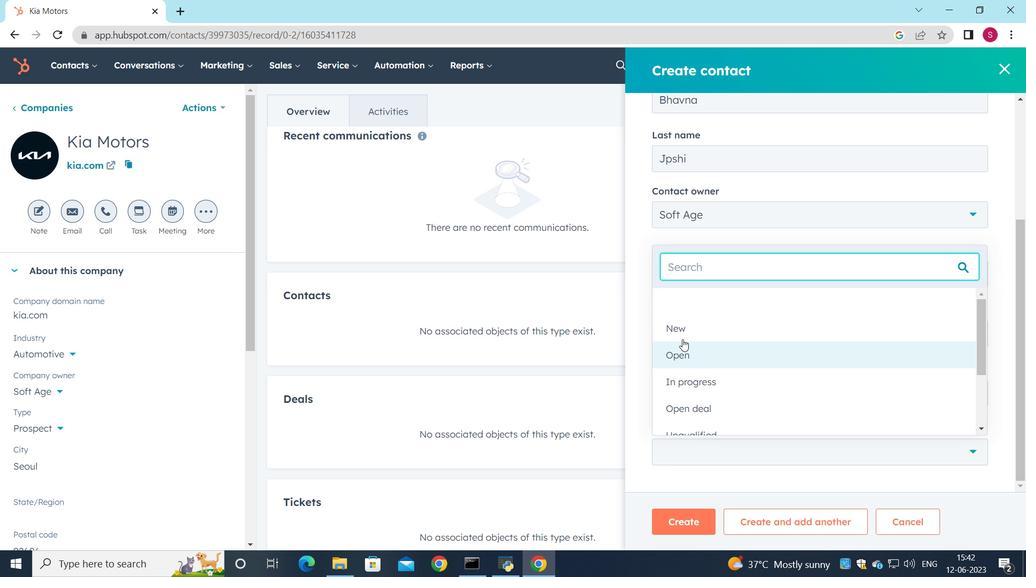 
Action: Mouse pressed left at (690, 330)
Screenshot: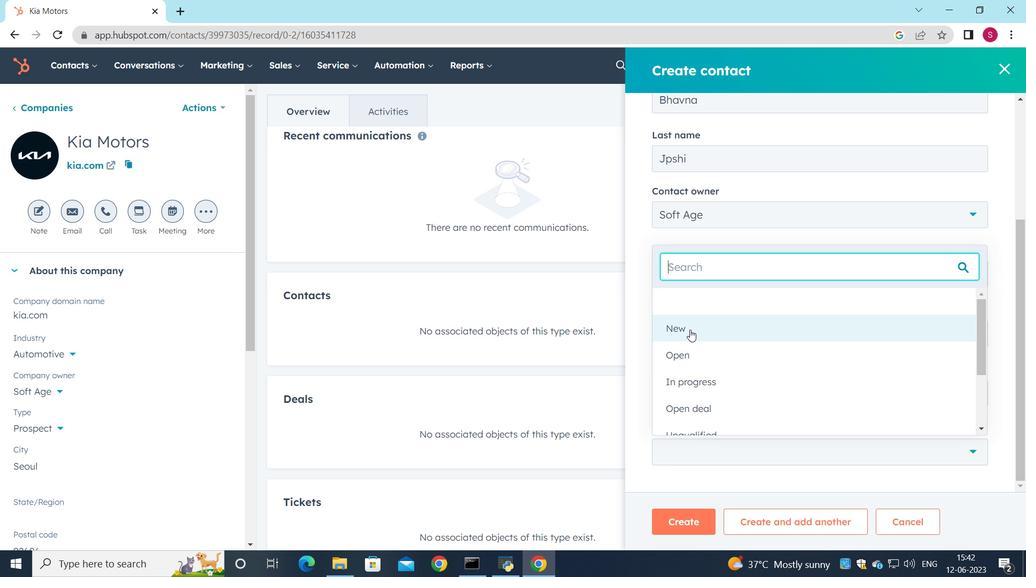 
Action: Mouse moved to (683, 520)
Screenshot: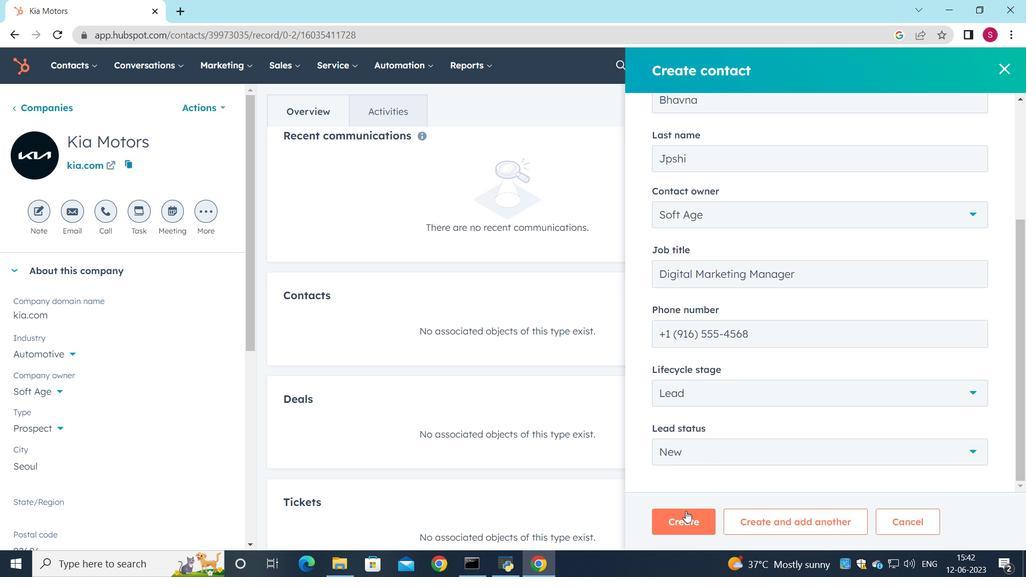 
Action: Mouse pressed left at (683, 520)
Screenshot: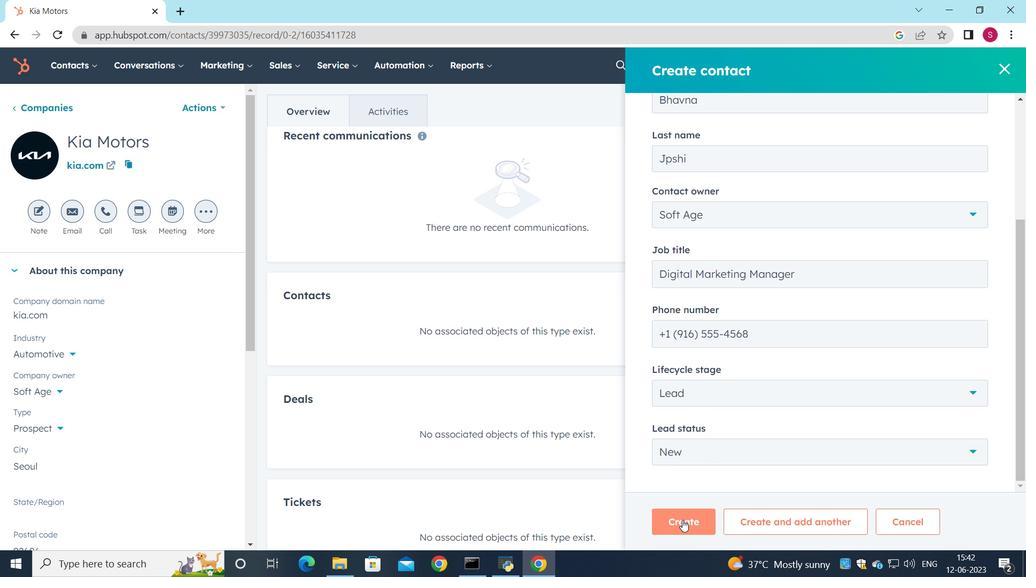 
Action: Mouse moved to (676, 492)
Screenshot: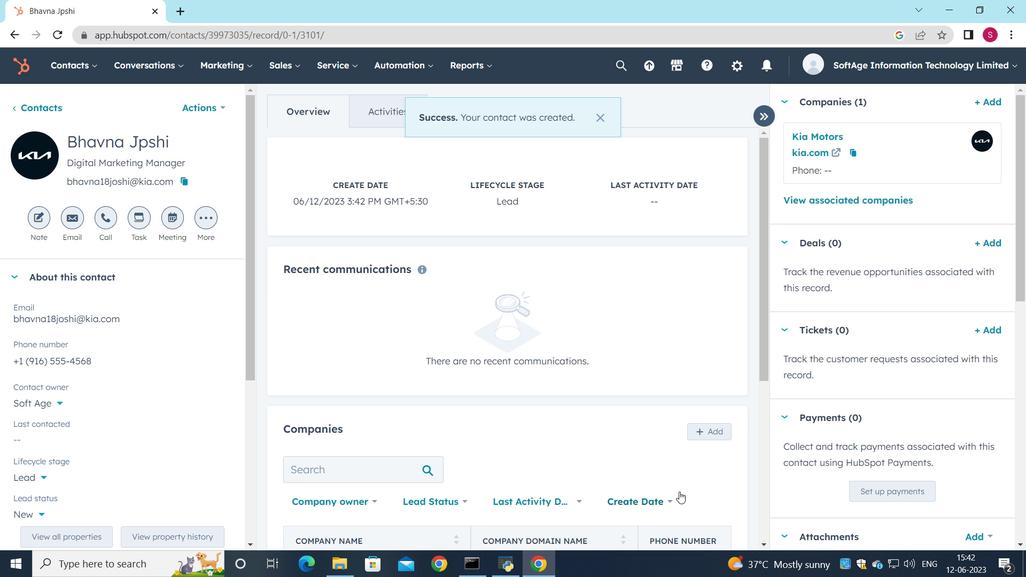 
Action: Mouse scrolled (676, 492) with delta (0, 0)
Screenshot: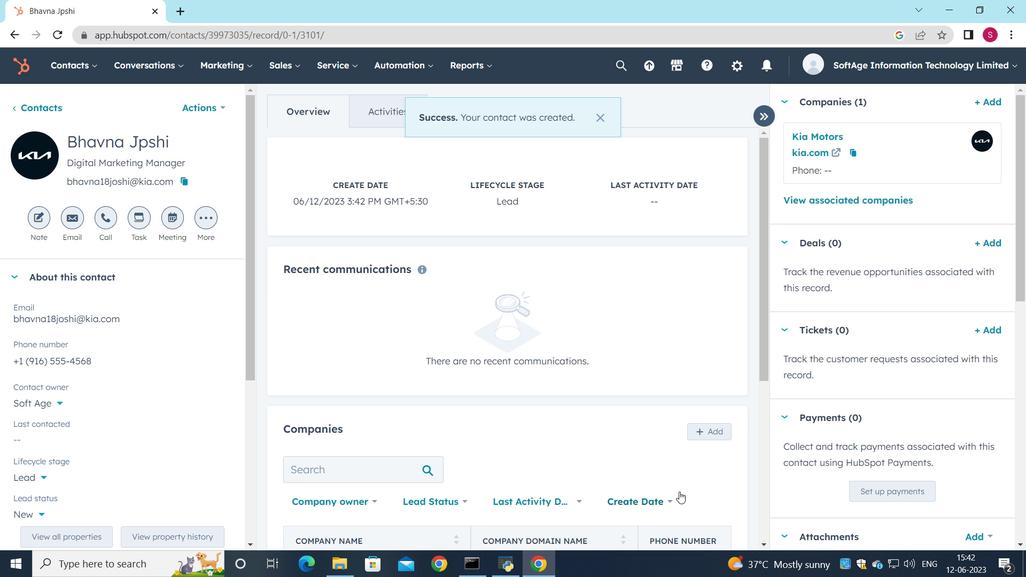 
Action: Mouse moved to (670, 494)
Screenshot: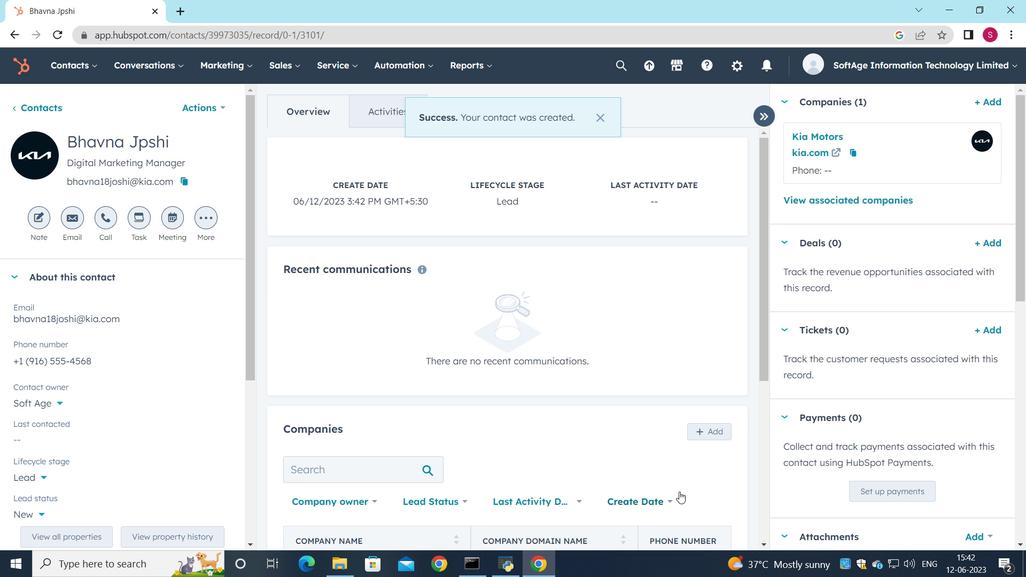 
Action: Mouse scrolled (670, 493) with delta (0, 0)
Screenshot: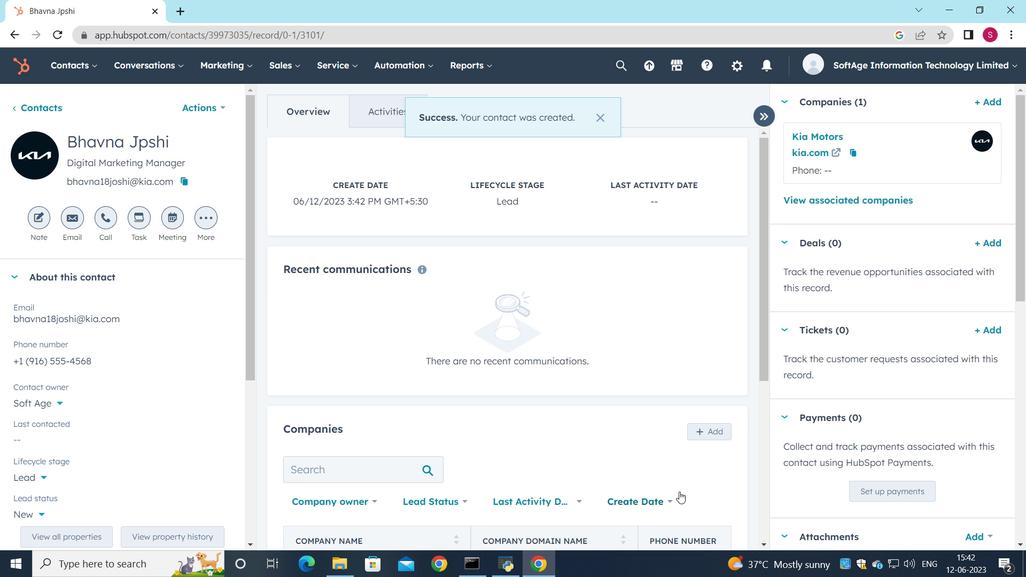 
Action: Mouse moved to (634, 474)
Screenshot: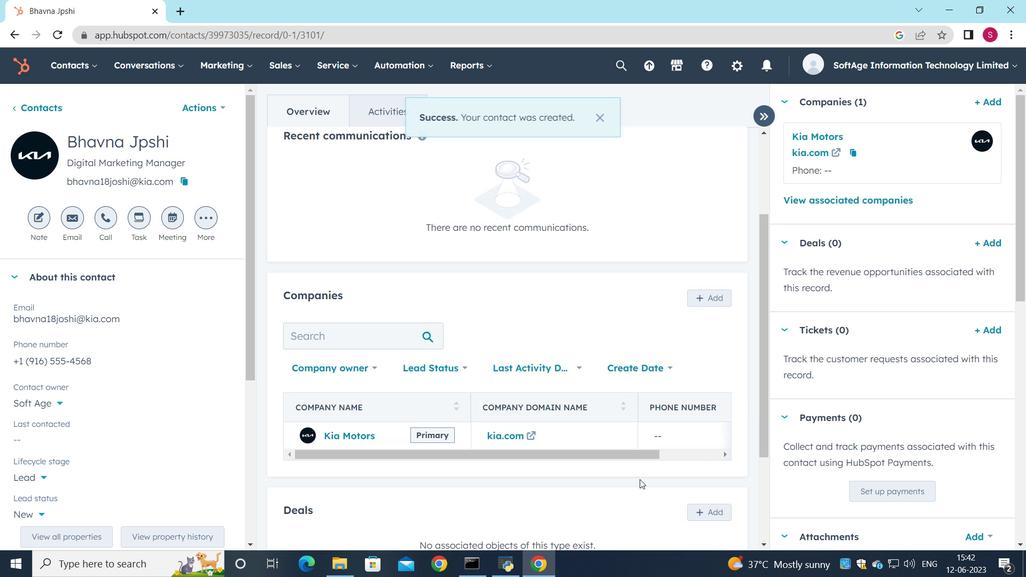 
